 Task: Create a due date automation trigger when advanced on, 2 working days after a card is due add dates due in 1 days at 11:00 AM.
Action: Mouse moved to (842, 264)
Screenshot: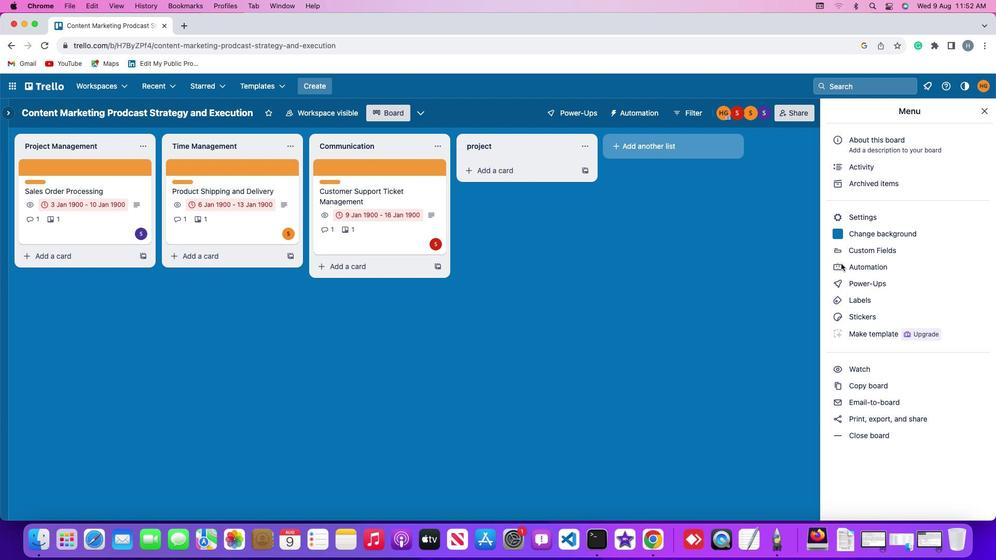 
Action: Mouse pressed left at (842, 264)
Screenshot: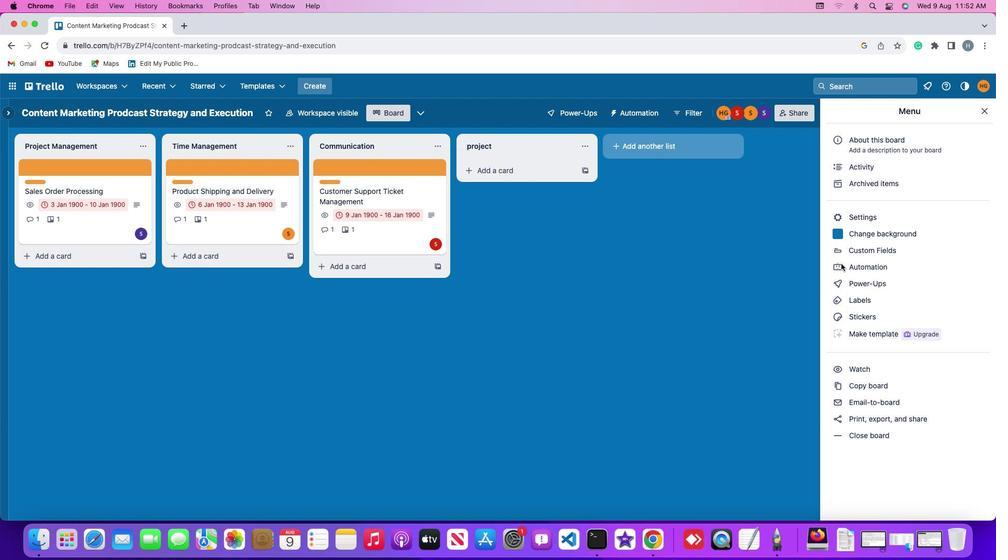 
Action: Mouse pressed left at (842, 264)
Screenshot: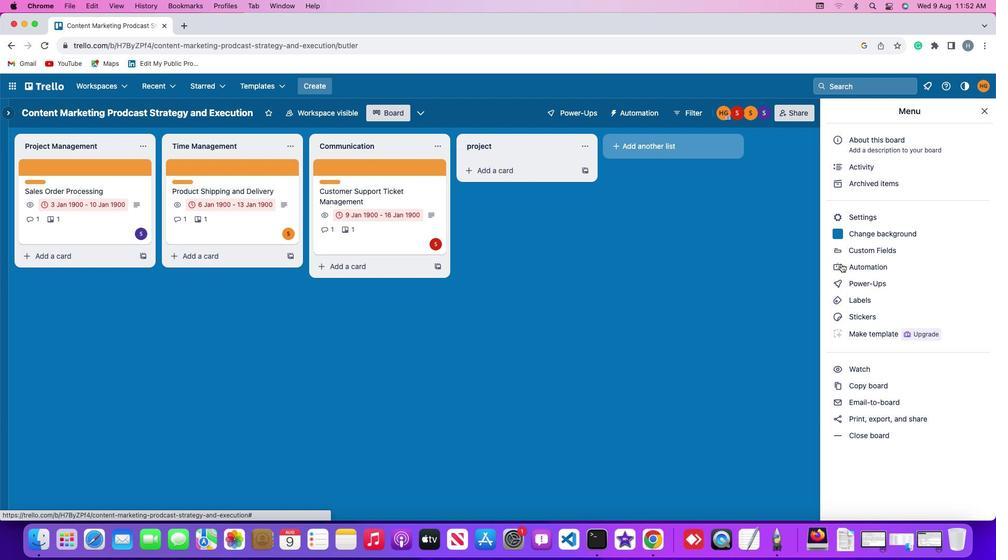 
Action: Mouse moved to (60, 246)
Screenshot: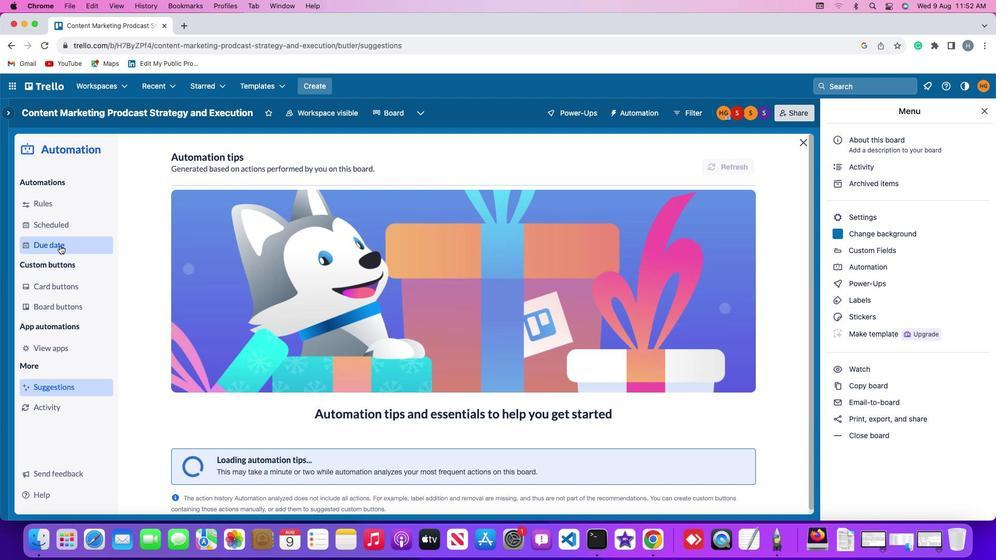 
Action: Mouse pressed left at (60, 246)
Screenshot: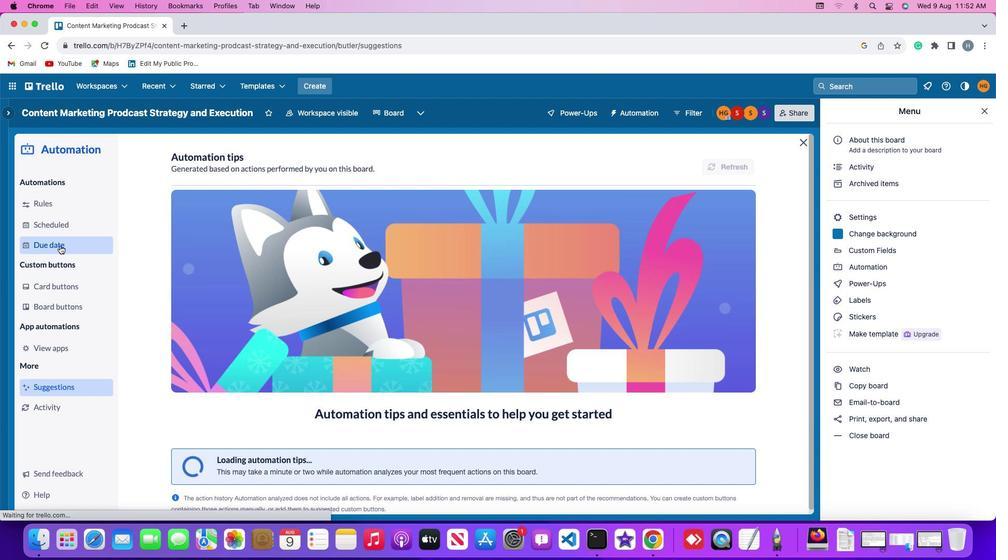 
Action: Mouse moved to (694, 161)
Screenshot: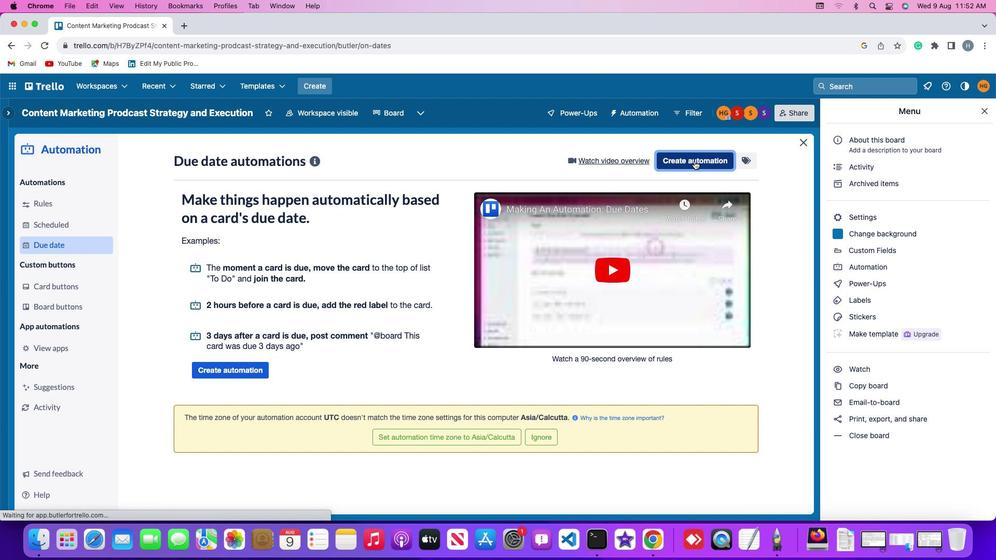 
Action: Mouse pressed left at (694, 161)
Screenshot: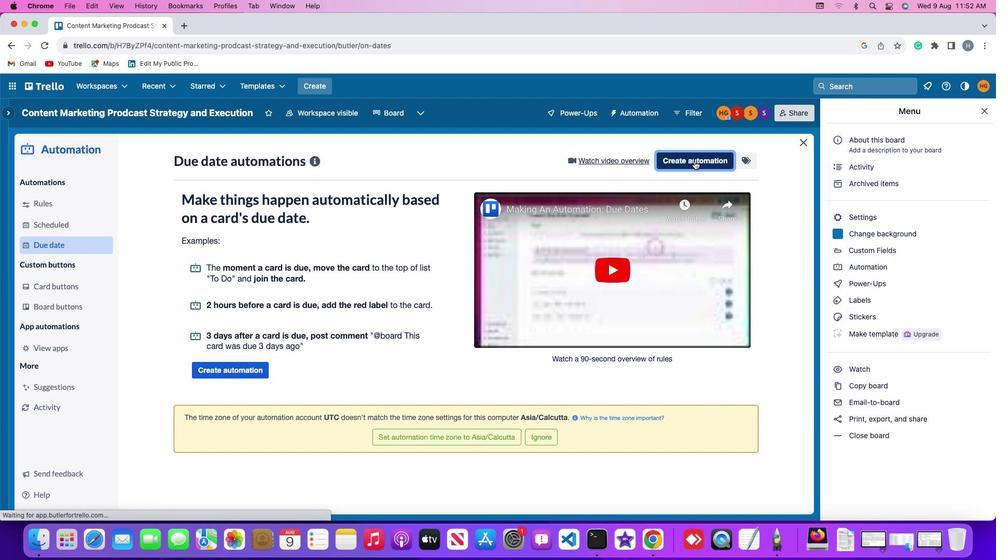 
Action: Mouse moved to (233, 261)
Screenshot: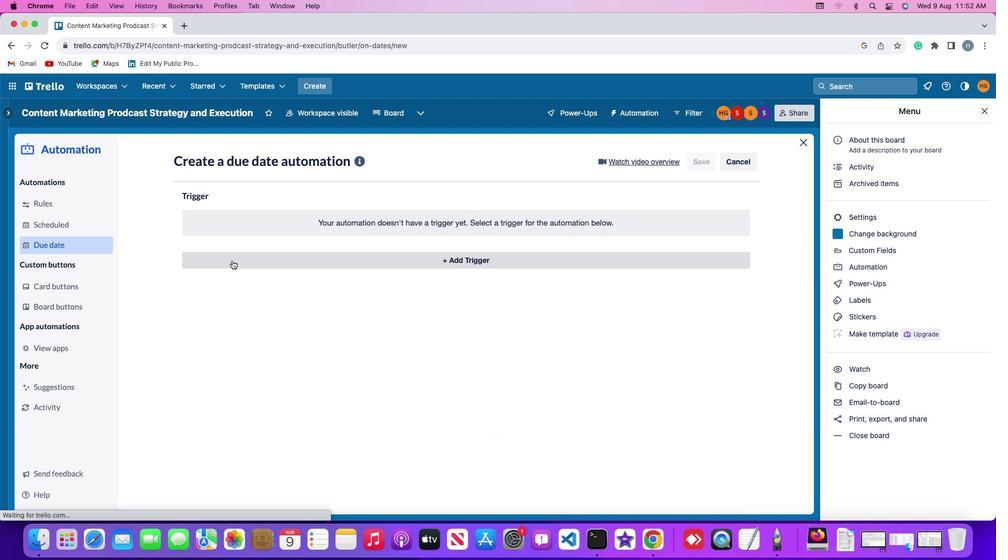 
Action: Mouse pressed left at (233, 261)
Screenshot: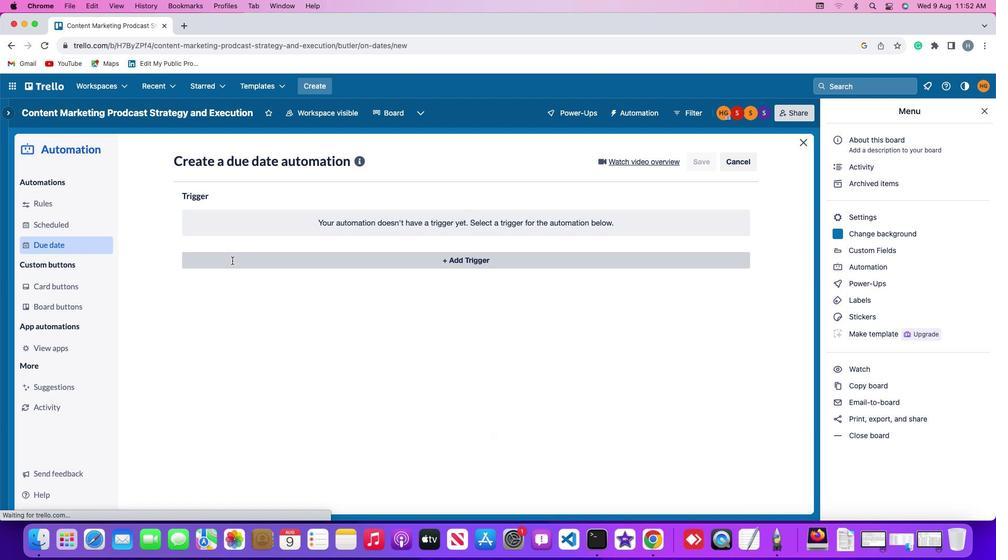 
Action: Mouse moved to (203, 413)
Screenshot: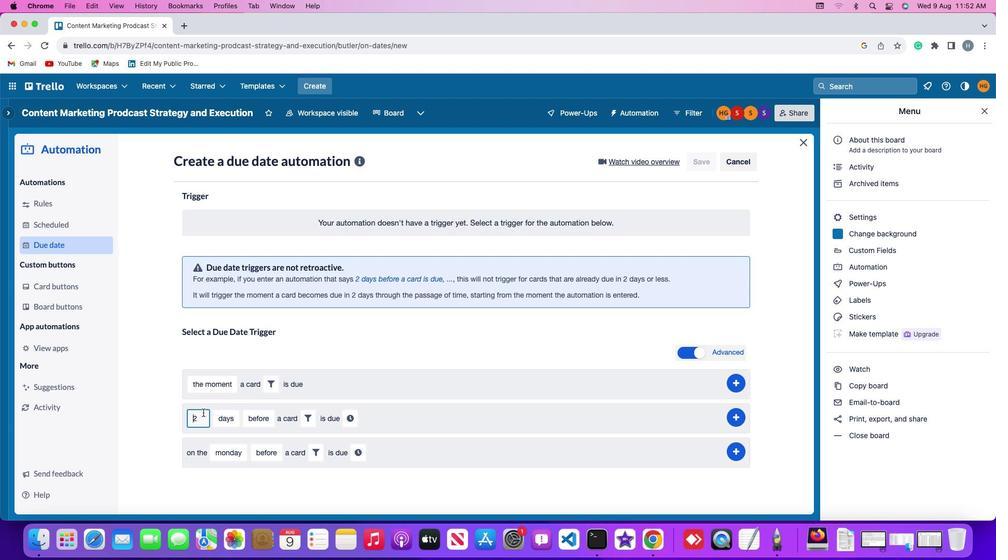 
Action: Mouse pressed left at (203, 413)
Screenshot: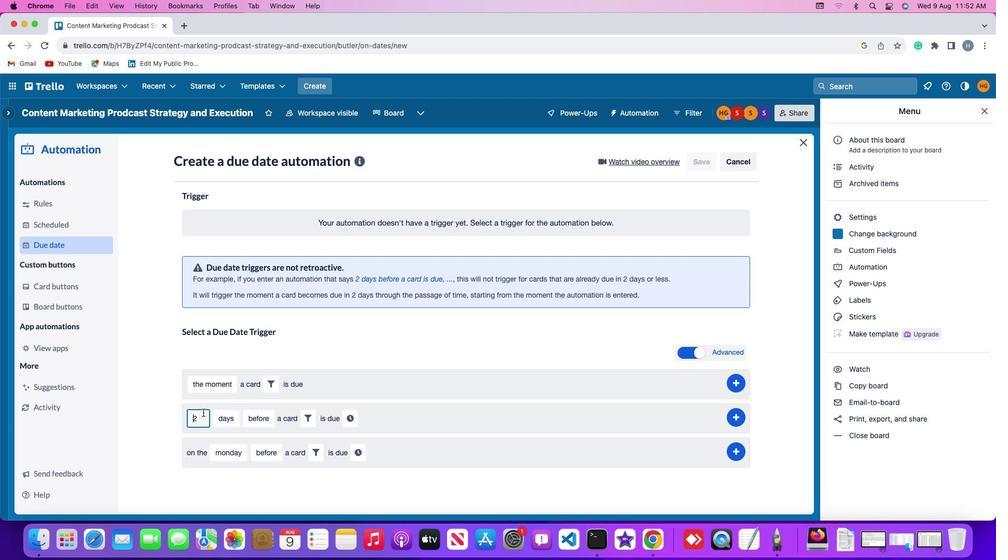 
Action: Mouse moved to (203, 413)
Screenshot: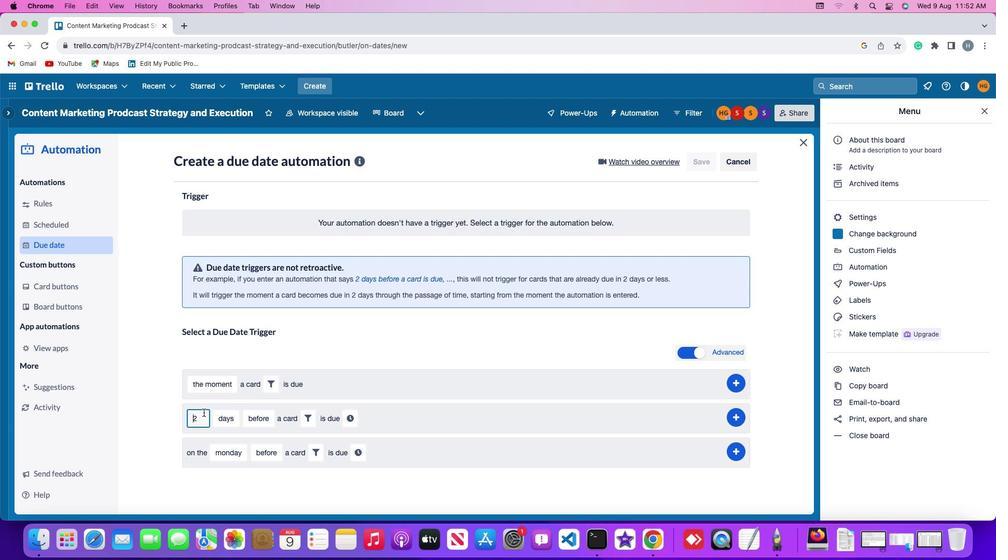 
Action: Key pressed Key.right
Screenshot: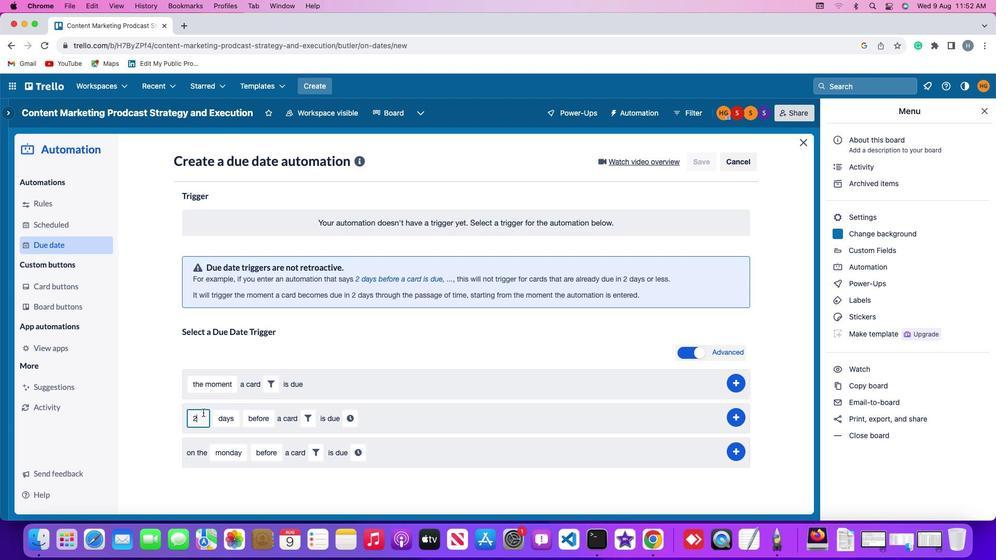 
Action: Mouse moved to (203, 413)
Screenshot: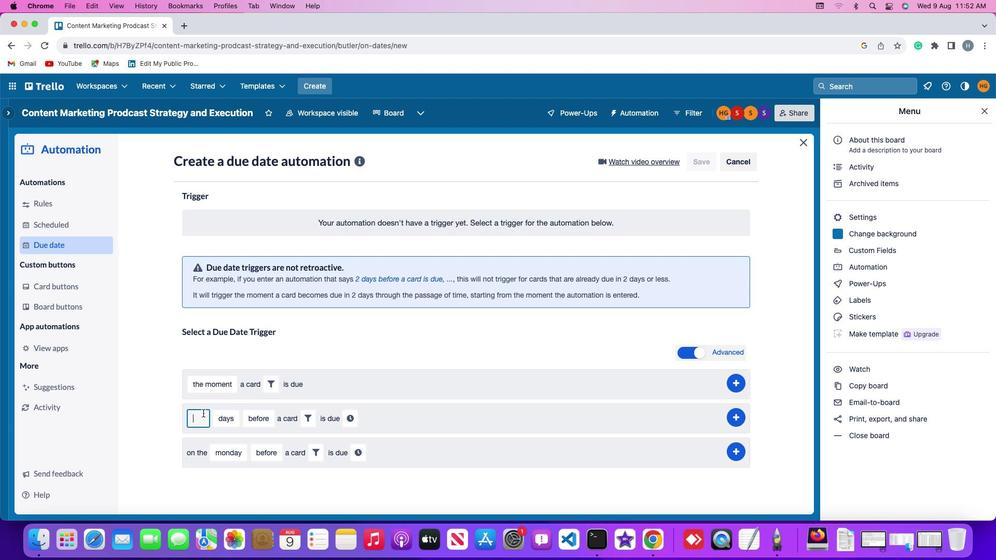 
Action: Key pressed Key.backspace
Screenshot: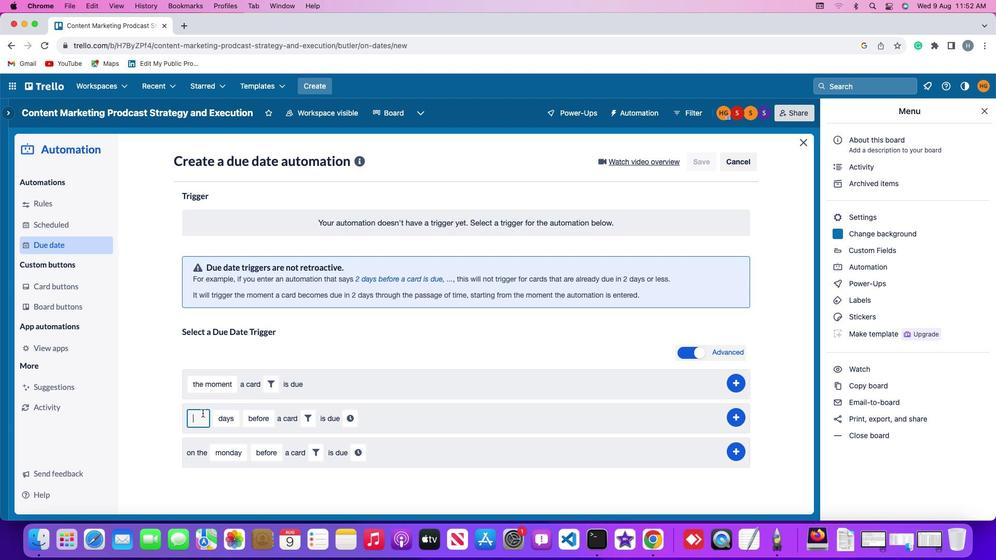 
Action: Mouse moved to (203, 414)
Screenshot: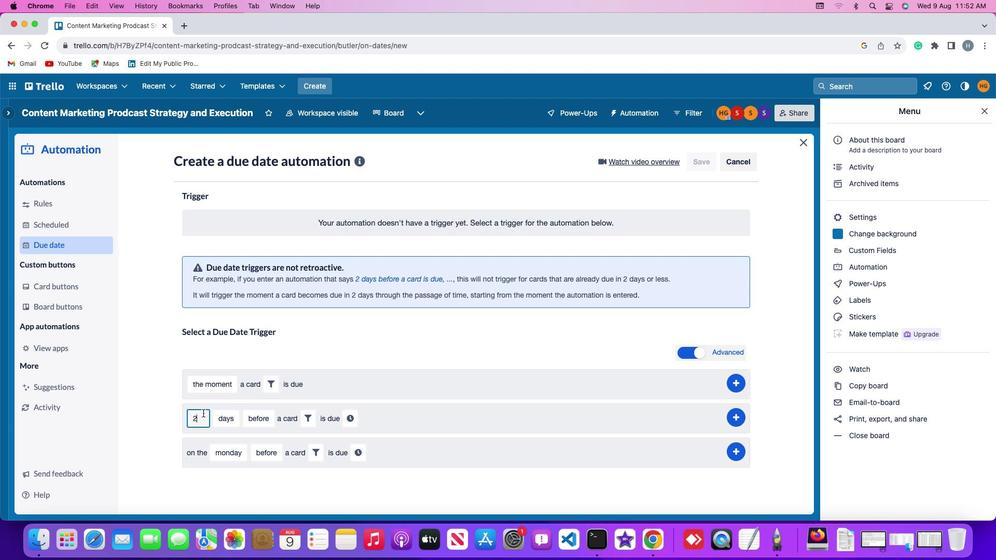 
Action: Key pressed '2'
Screenshot: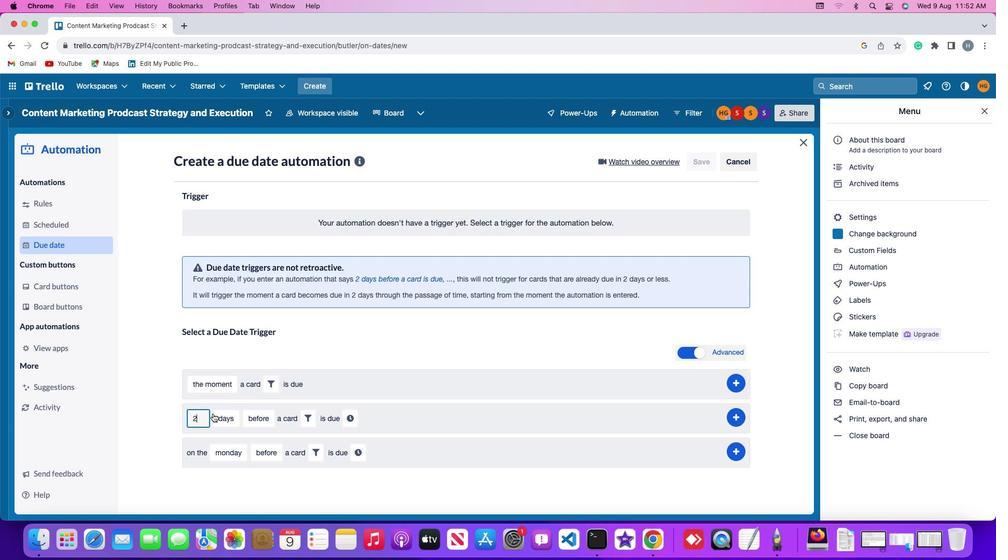 
Action: Mouse moved to (229, 416)
Screenshot: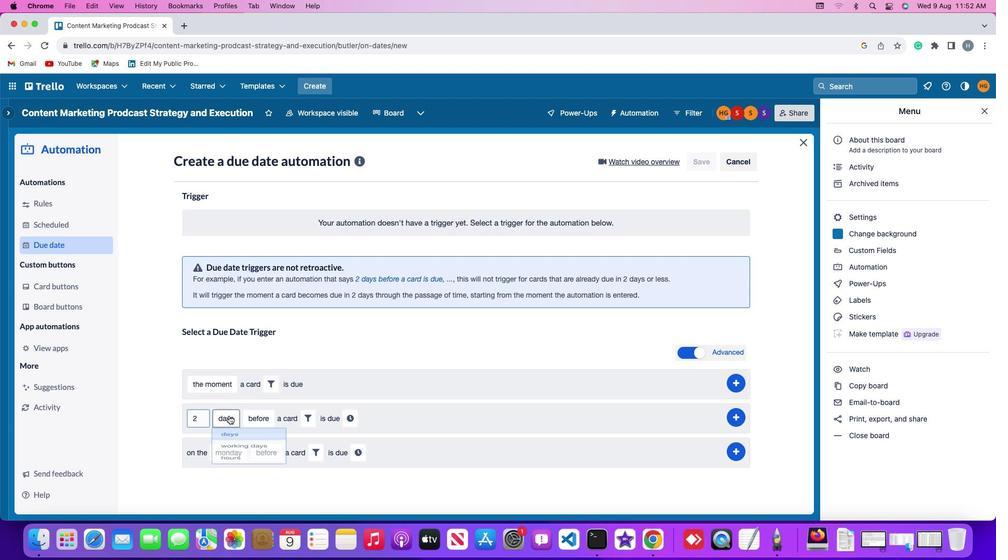 
Action: Mouse pressed left at (229, 416)
Screenshot: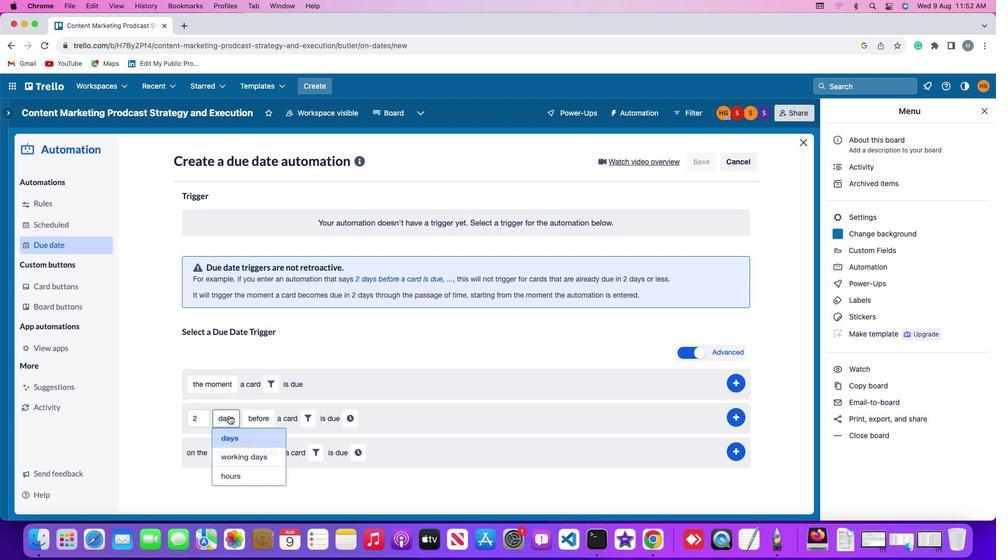 
Action: Mouse moved to (236, 457)
Screenshot: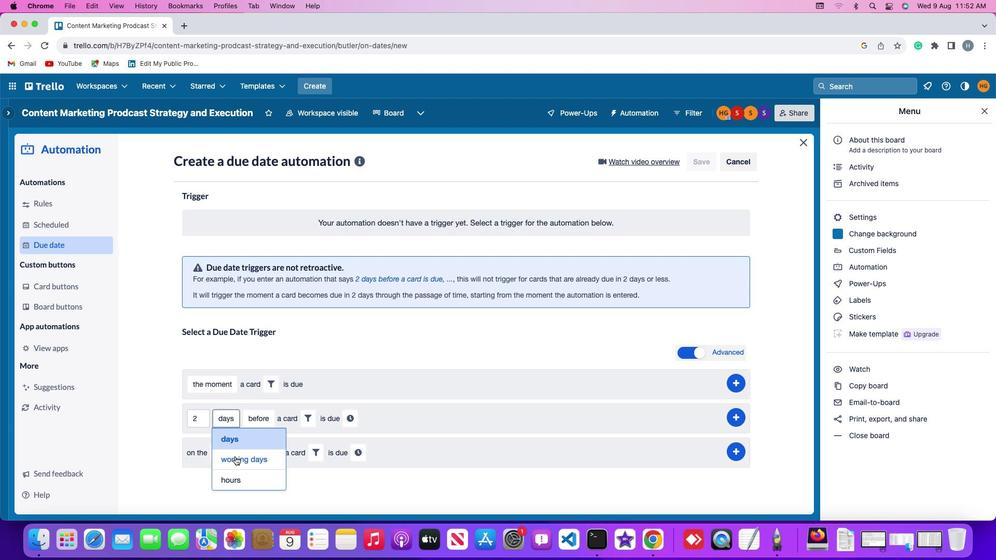 
Action: Mouse pressed left at (236, 457)
Screenshot: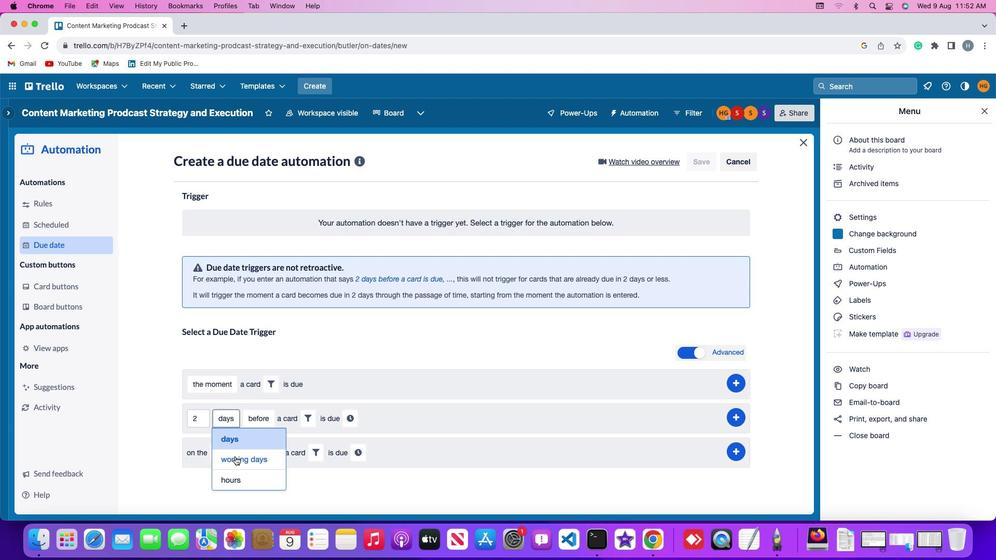 
Action: Mouse moved to (273, 421)
Screenshot: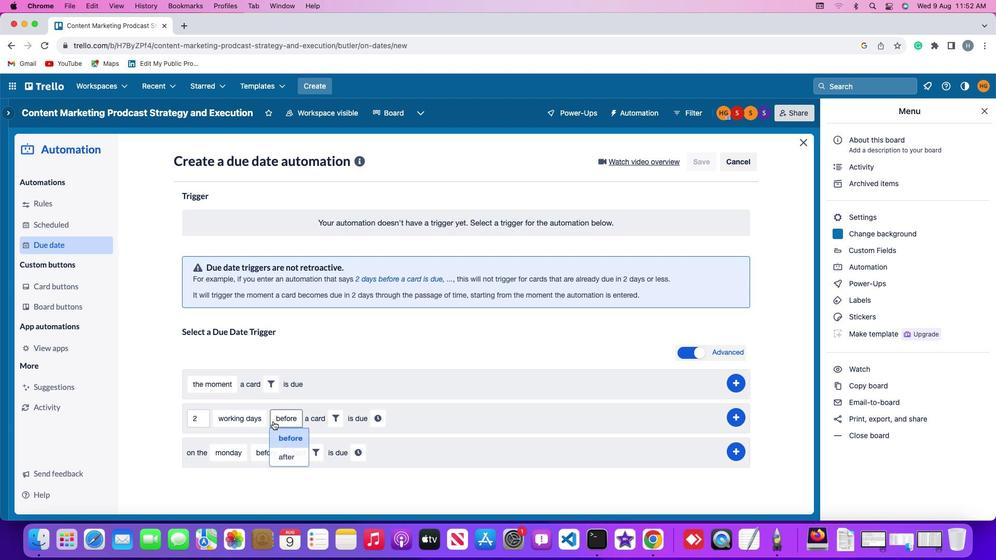 
Action: Mouse pressed left at (273, 421)
Screenshot: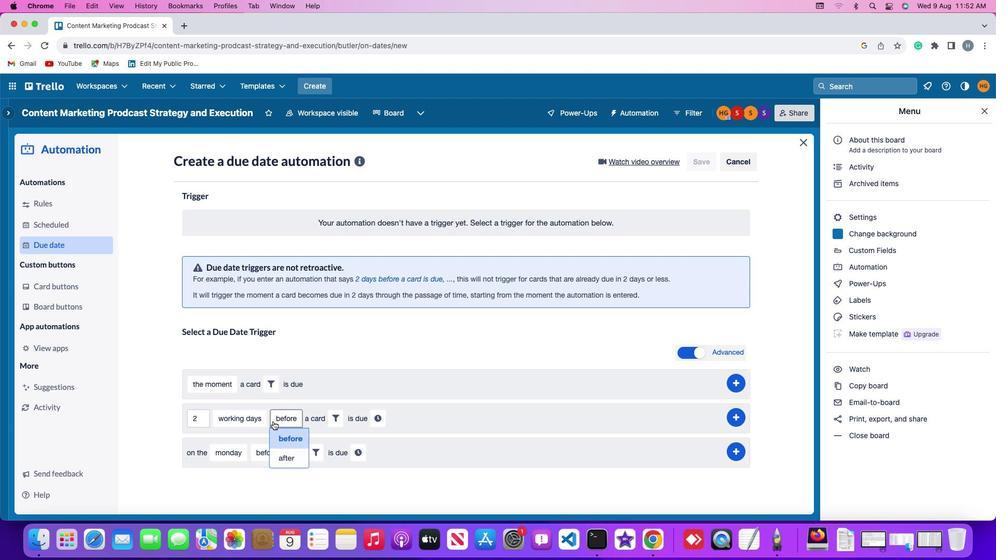 
Action: Mouse moved to (277, 457)
Screenshot: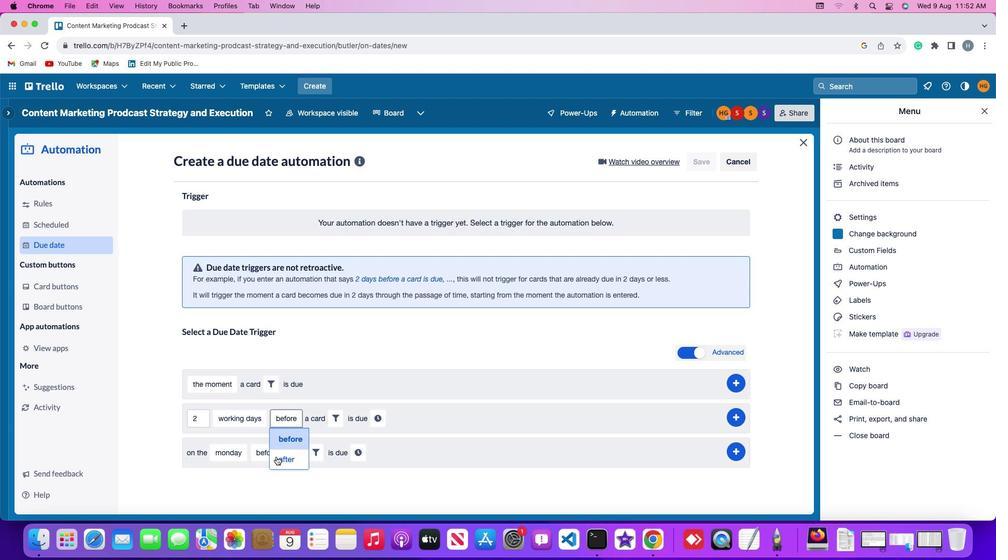 
Action: Mouse pressed left at (277, 457)
Screenshot: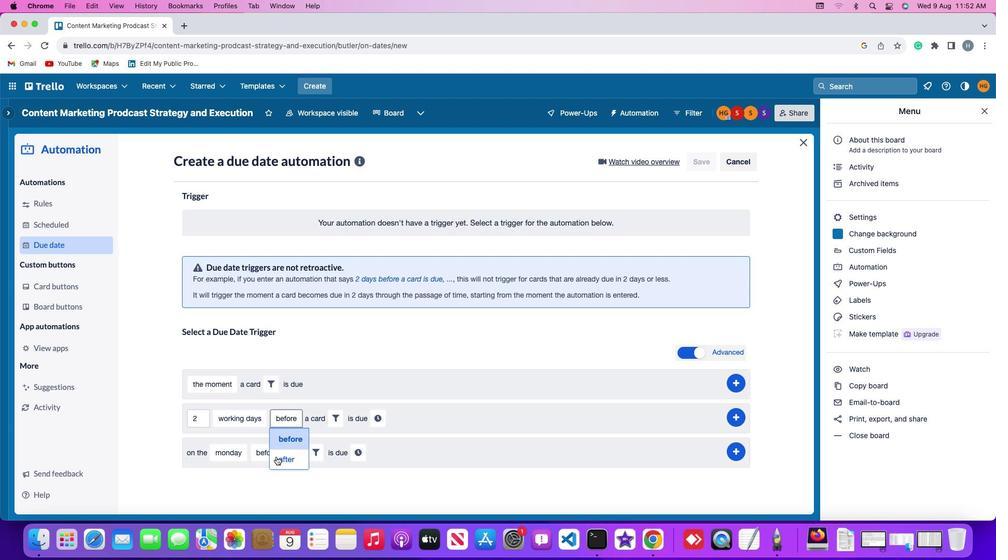 
Action: Mouse moved to (325, 422)
Screenshot: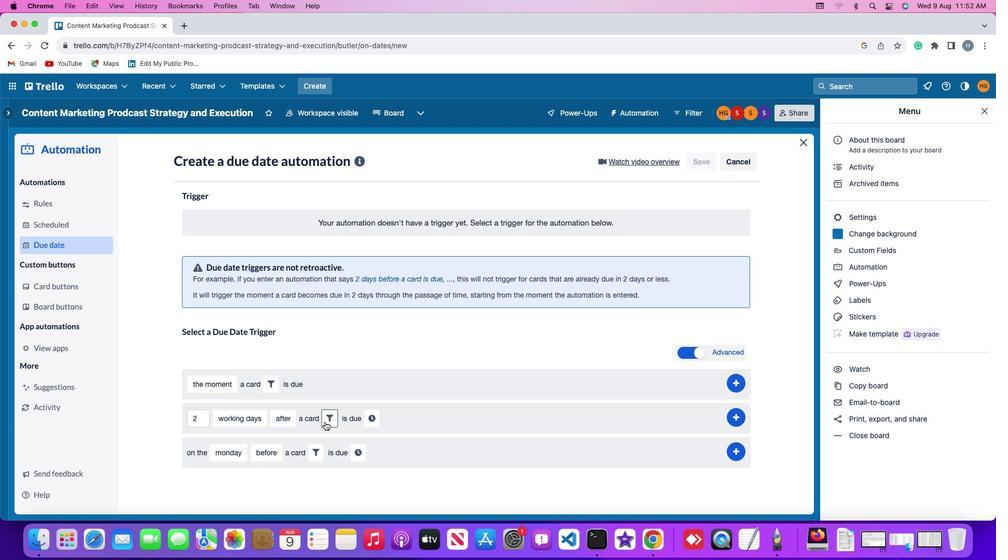 
Action: Mouse pressed left at (325, 422)
Screenshot: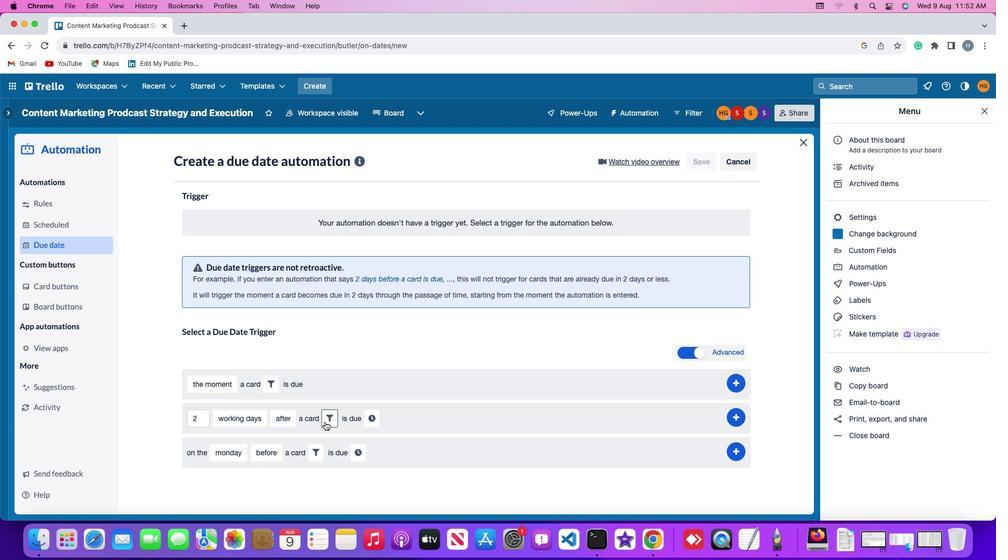 
Action: Mouse moved to (384, 450)
Screenshot: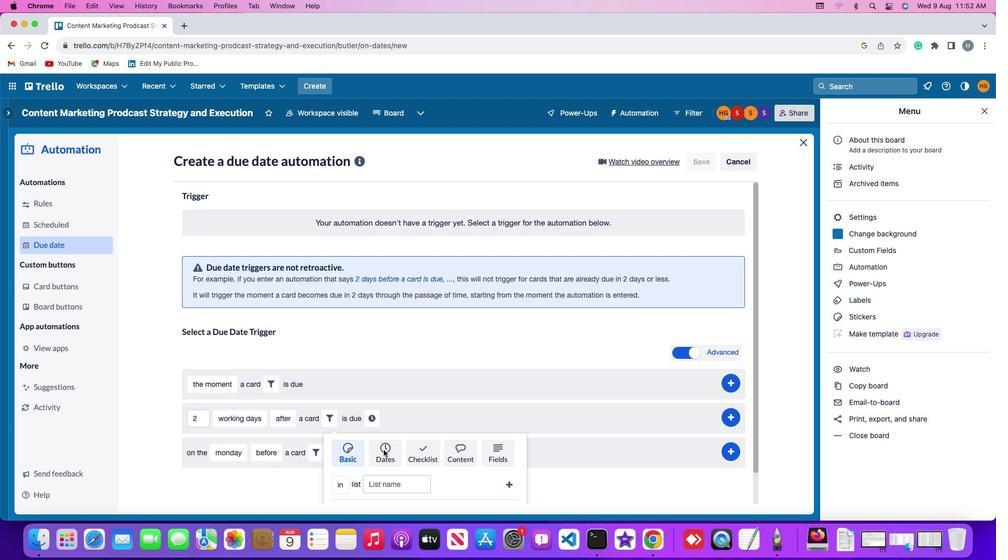 
Action: Mouse pressed left at (384, 450)
Screenshot: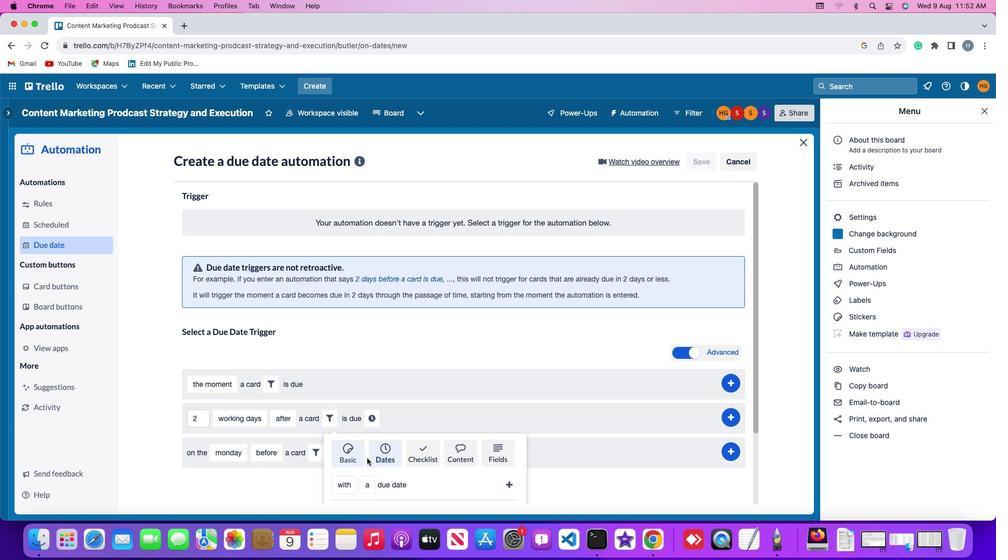 
Action: Mouse moved to (291, 474)
Screenshot: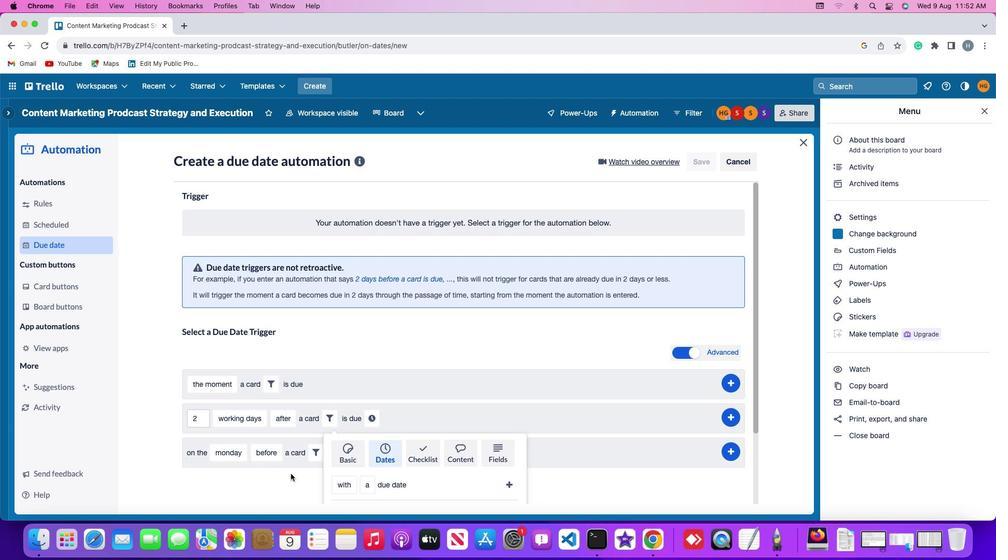 
Action: Mouse scrolled (291, 474) with delta (0, 0)
Screenshot: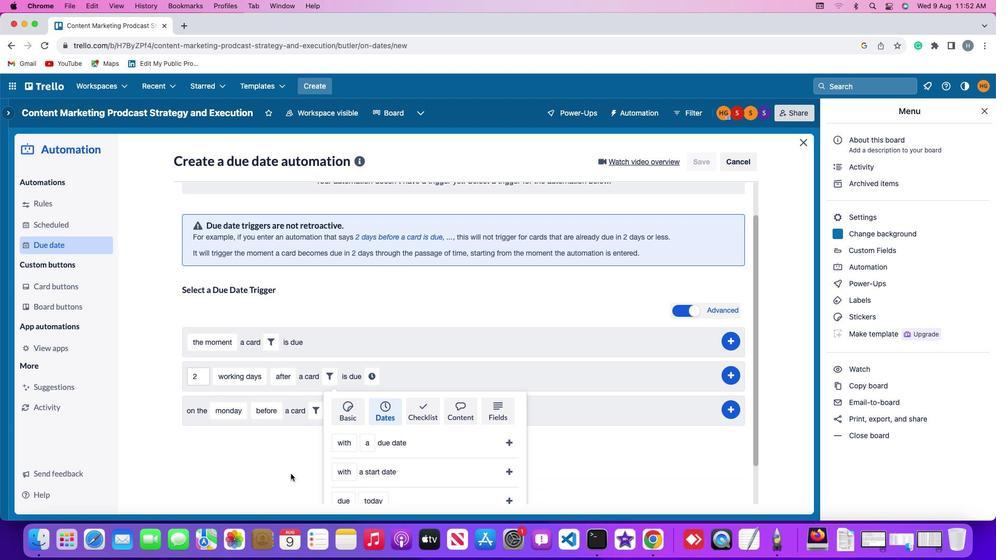 
Action: Mouse scrolled (291, 474) with delta (0, 0)
Screenshot: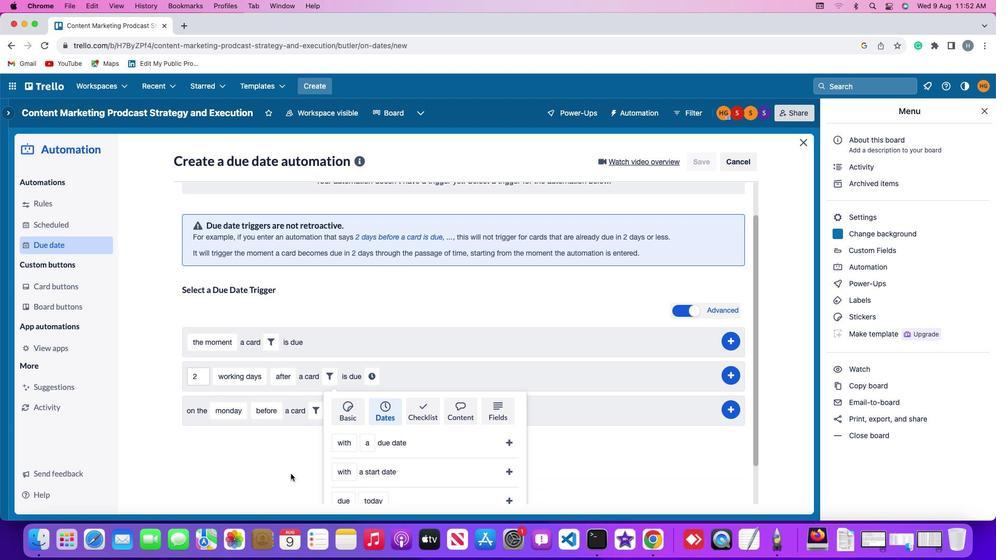 
Action: Mouse scrolled (291, 474) with delta (0, -1)
Screenshot: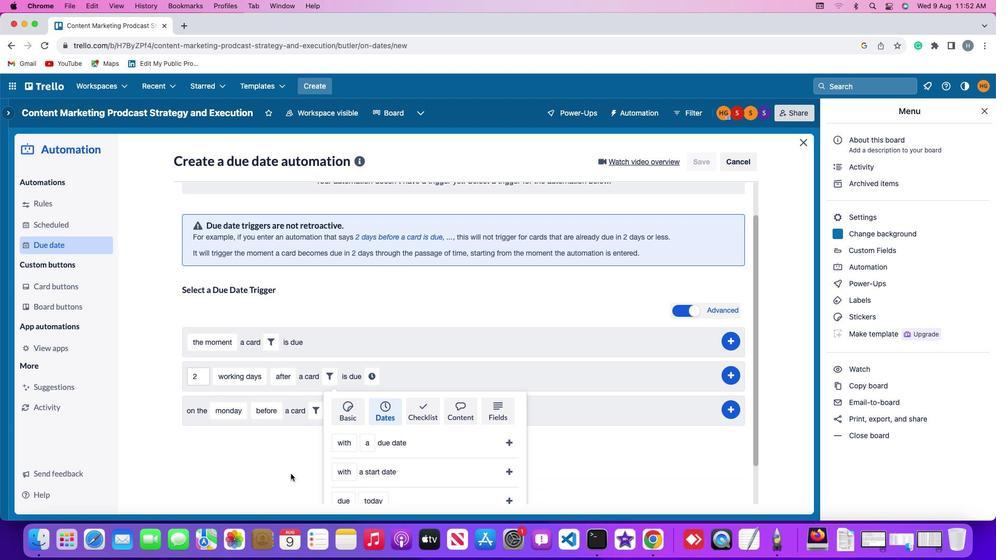 
Action: Mouse scrolled (291, 474) with delta (0, -1)
Screenshot: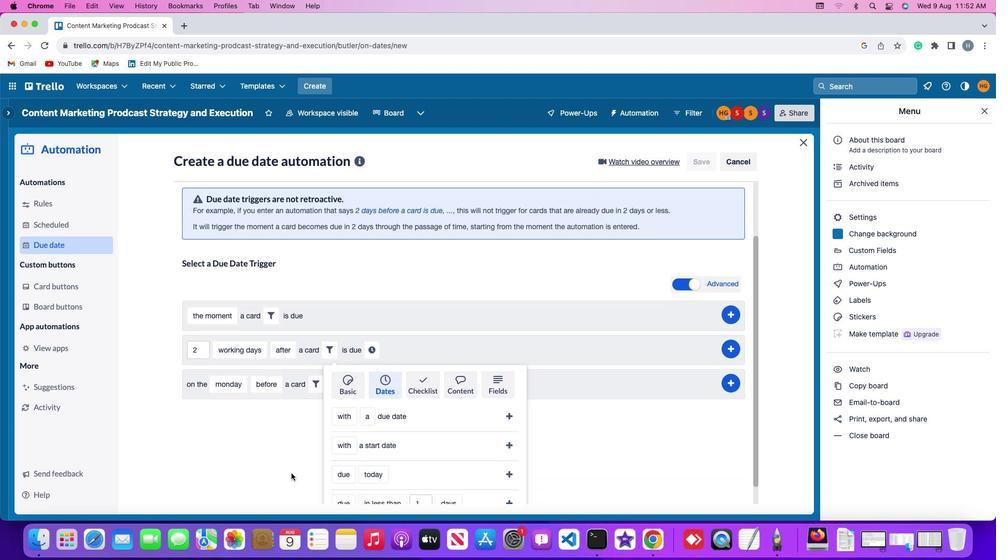 
Action: Mouse scrolled (291, 474) with delta (0, -2)
Screenshot: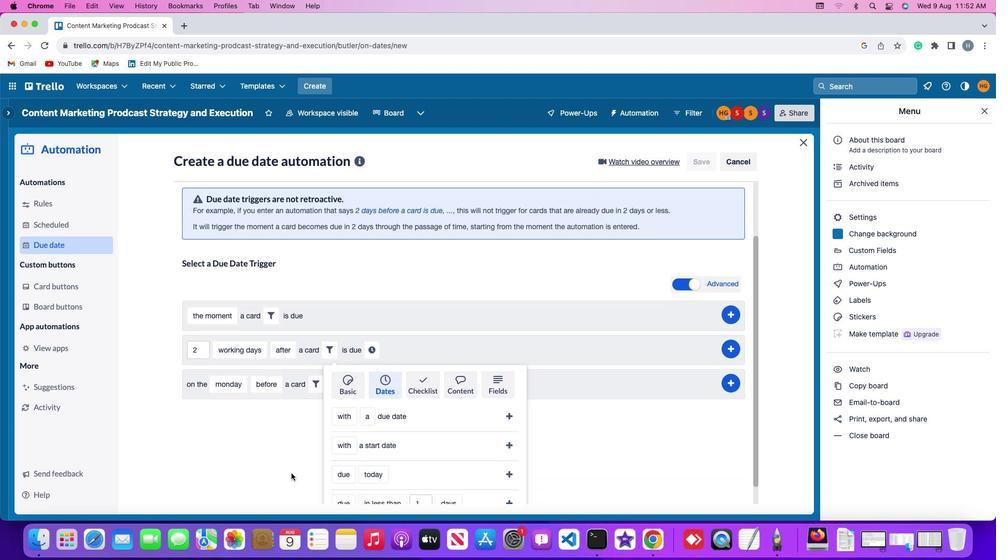 
Action: Mouse scrolled (291, 474) with delta (0, -2)
Screenshot: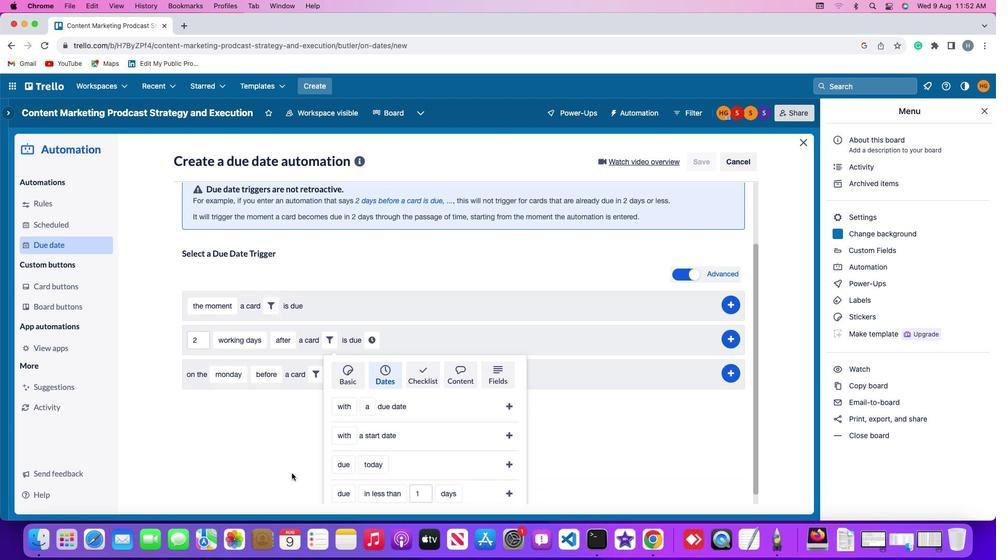 
Action: Mouse scrolled (291, 474) with delta (0, -2)
Screenshot: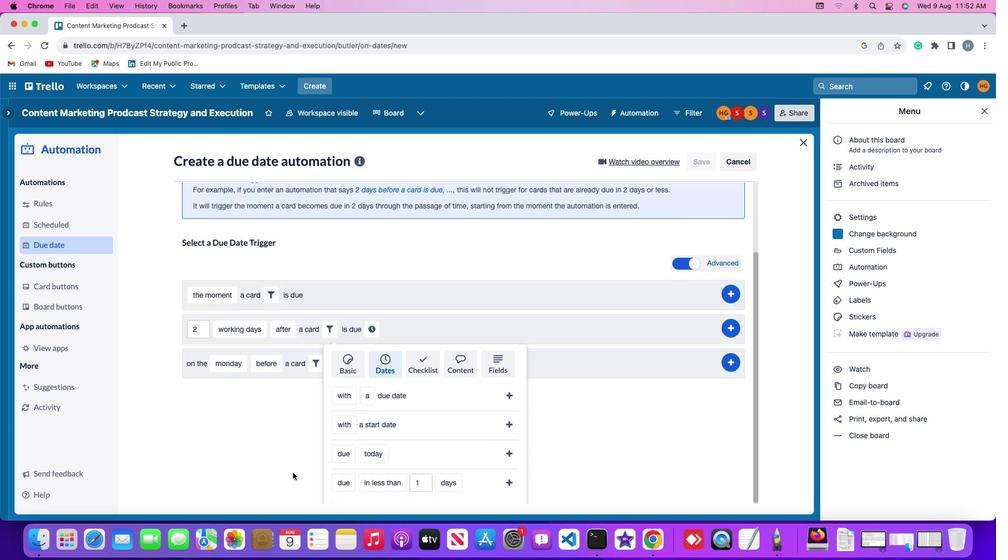 
Action: Mouse moved to (294, 473)
Screenshot: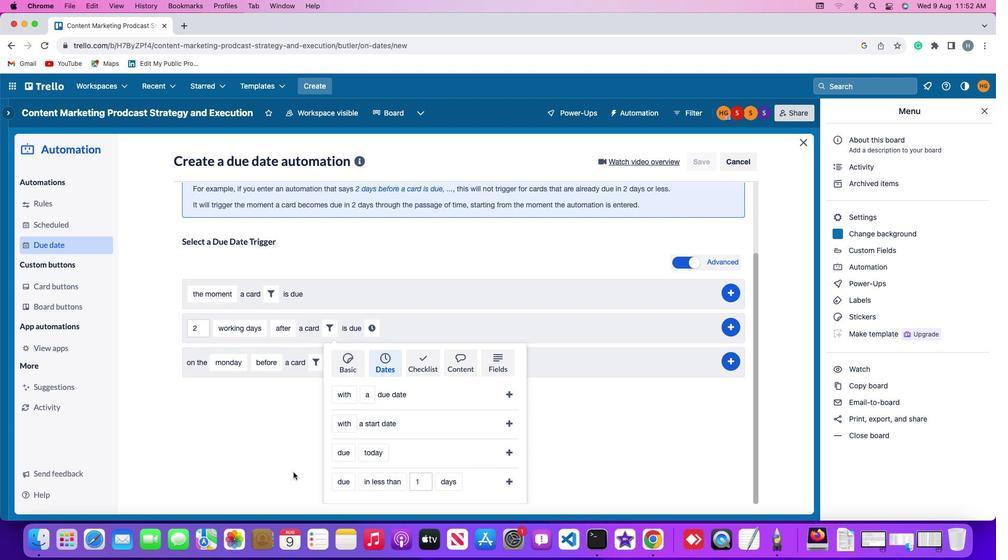 
Action: Mouse scrolled (294, 473) with delta (0, 0)
Screenshot: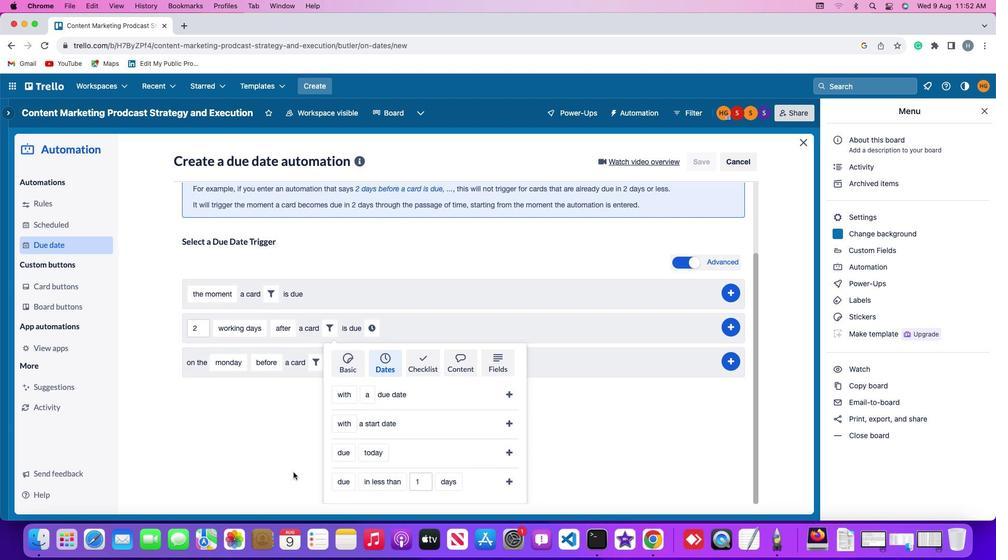 
Action: Mouse scrolled (294, 473) with delta (0, 0)
Screenshot: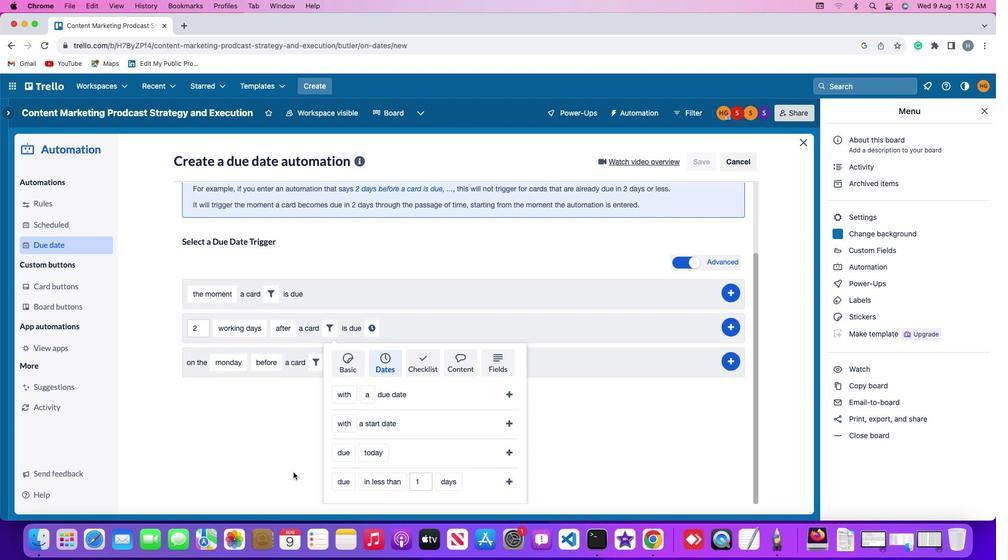 
Action: Mouse scrolled (294, 473) with delta (0, 0)
Screenshot: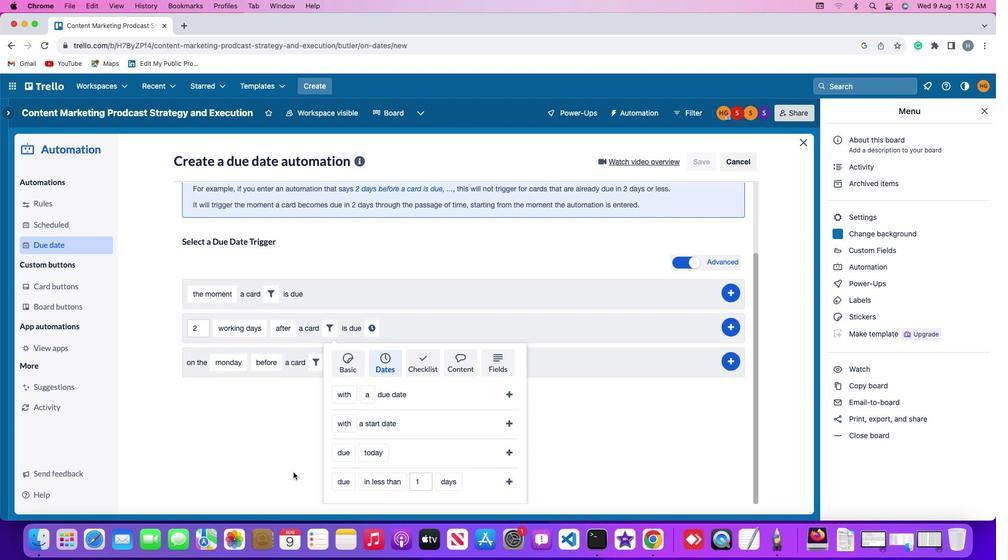 
Action: Mouse scrolled (294, 473) with delta (0, -1)
Screenshot: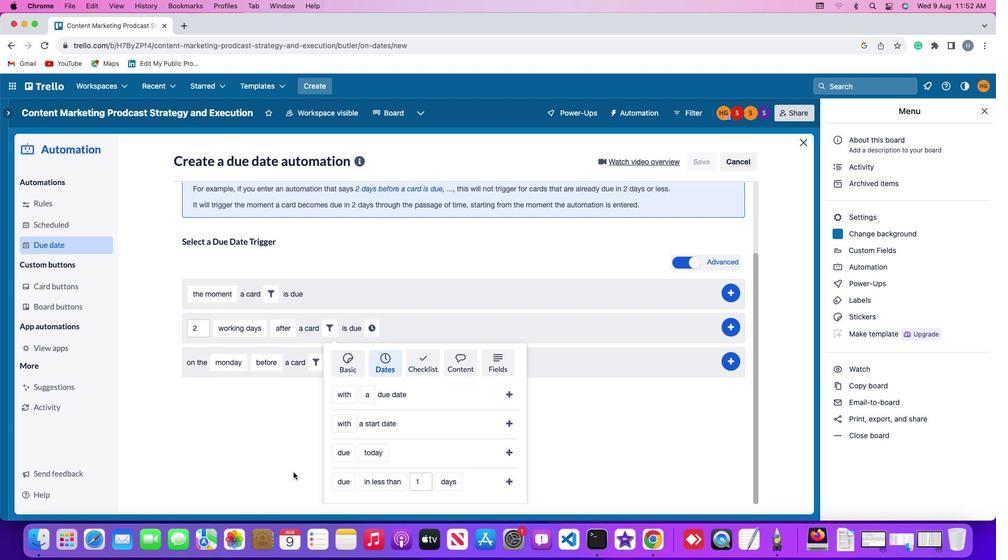 
Action: Mouse moved to (336, 476)
Screenshot: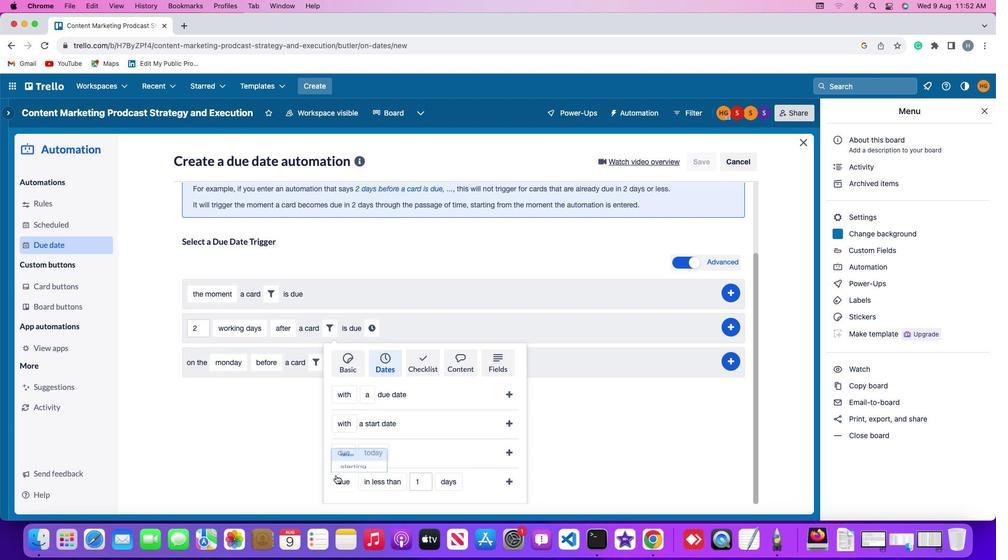 
Action: Mouse pressed left at (336, 476)
Screenshot: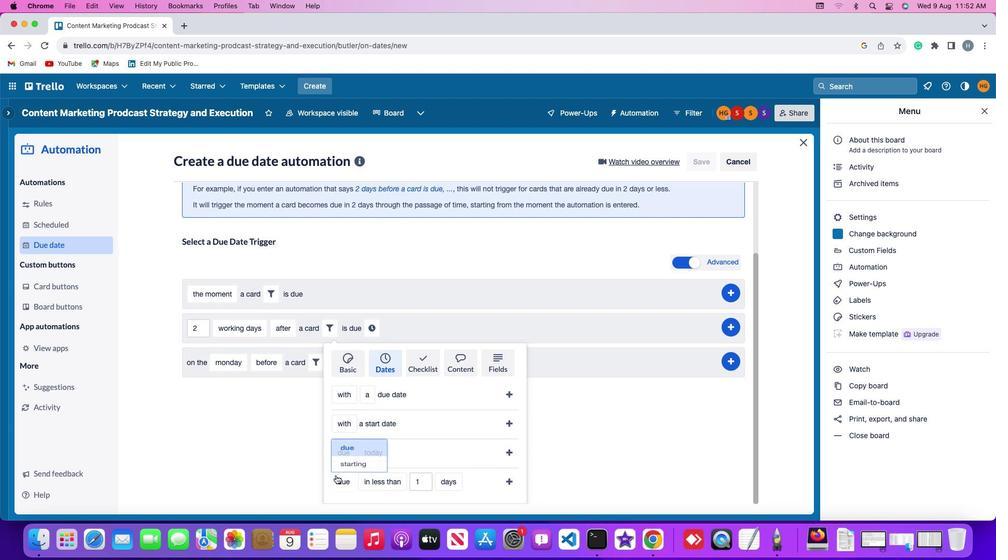 
Action: Mouse moved to (361, 442)
Screenshot: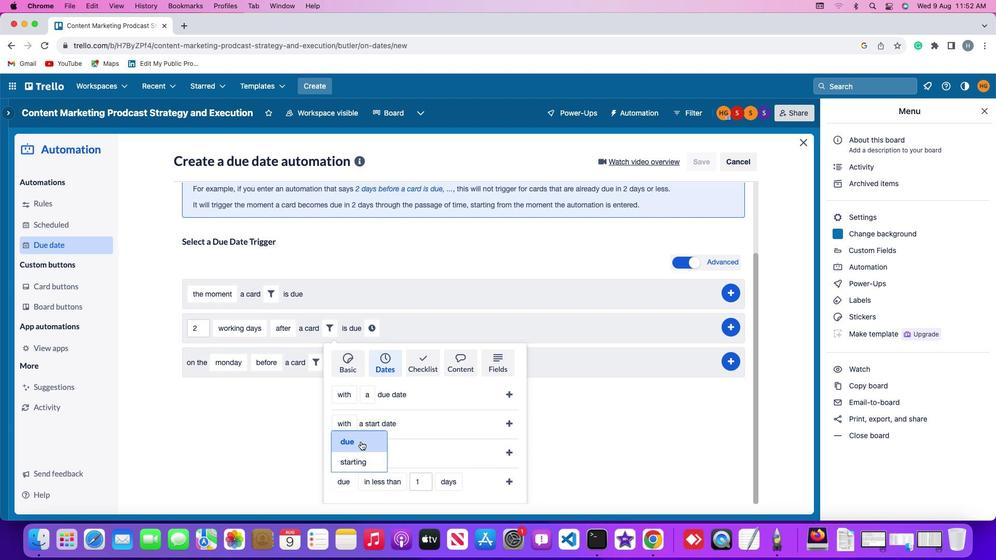 
Action: Mouse pressed left at (361, 442)
Screenshot: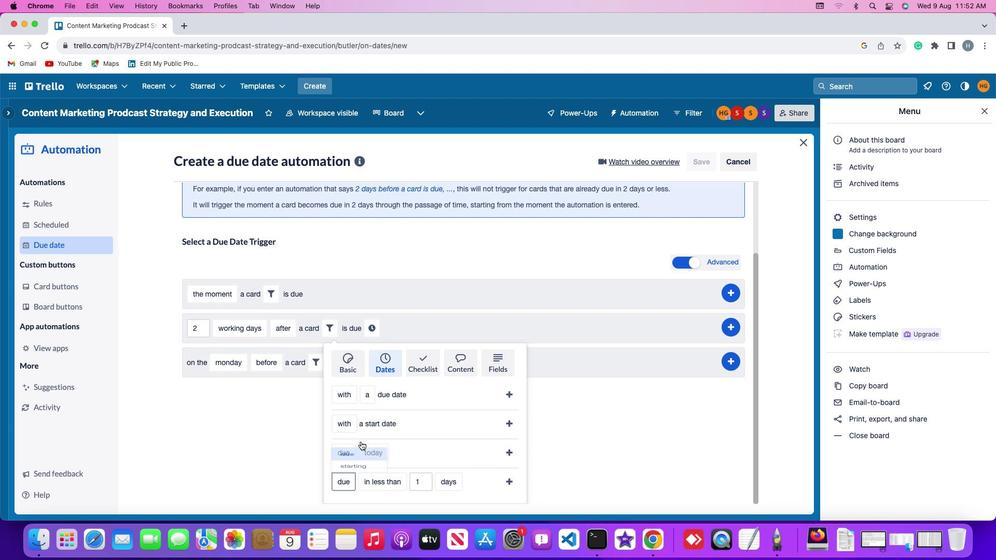 
Action: Mouse moved to (398, 481)
Screenshot: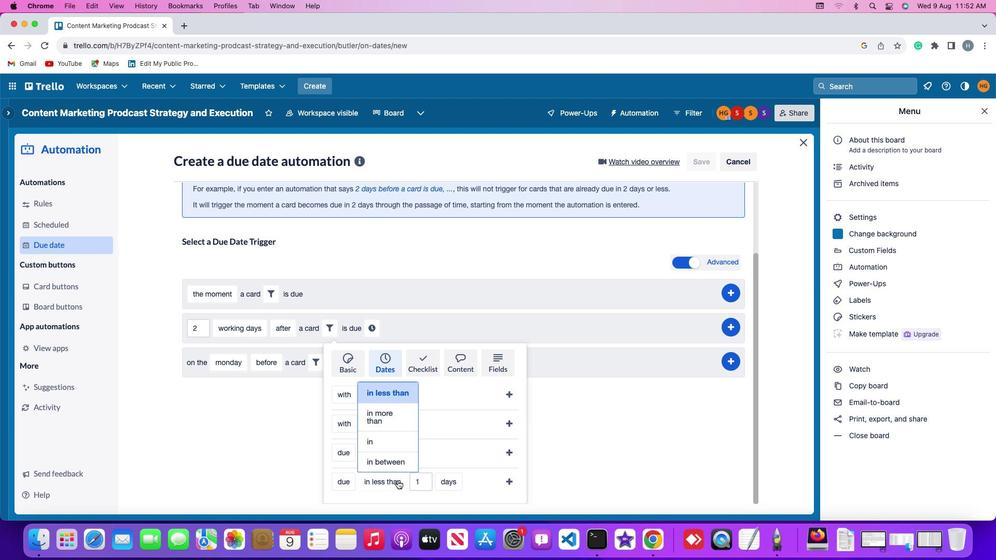 
Action: Mouse pressed left at (398, 481)
Screenshot: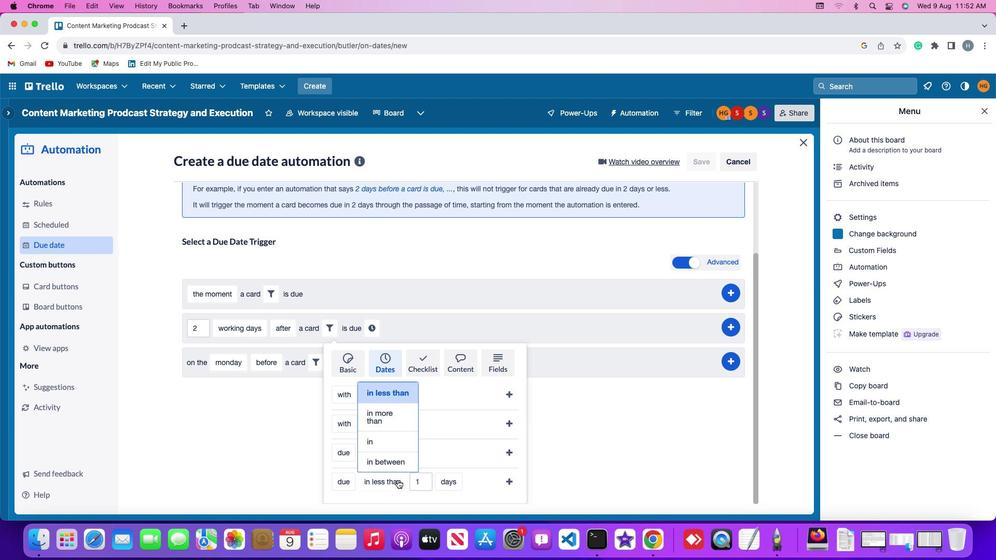 
Action: Mouse moved to (399, 435)
Screenshot: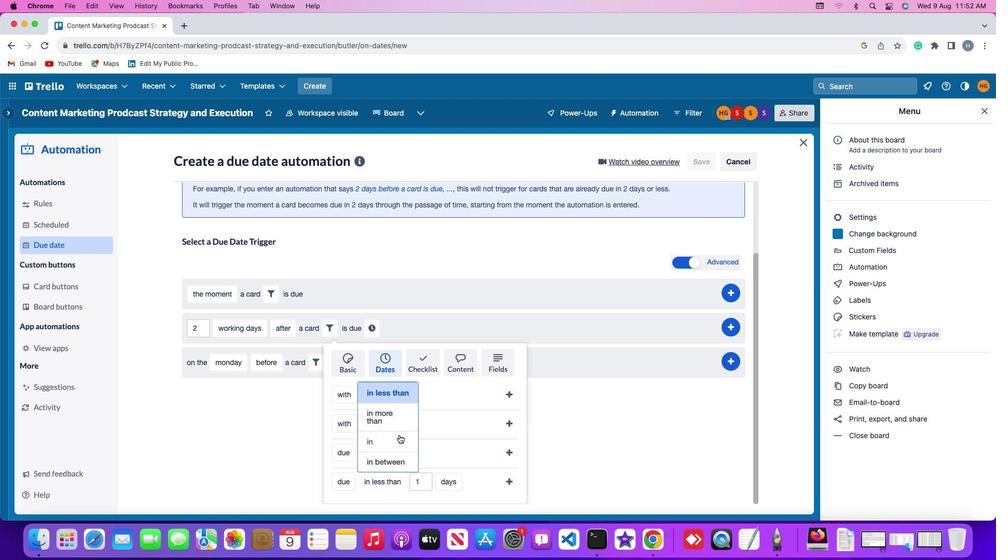 
Action: Mouse pressed left at (399, 435)
Screenshot: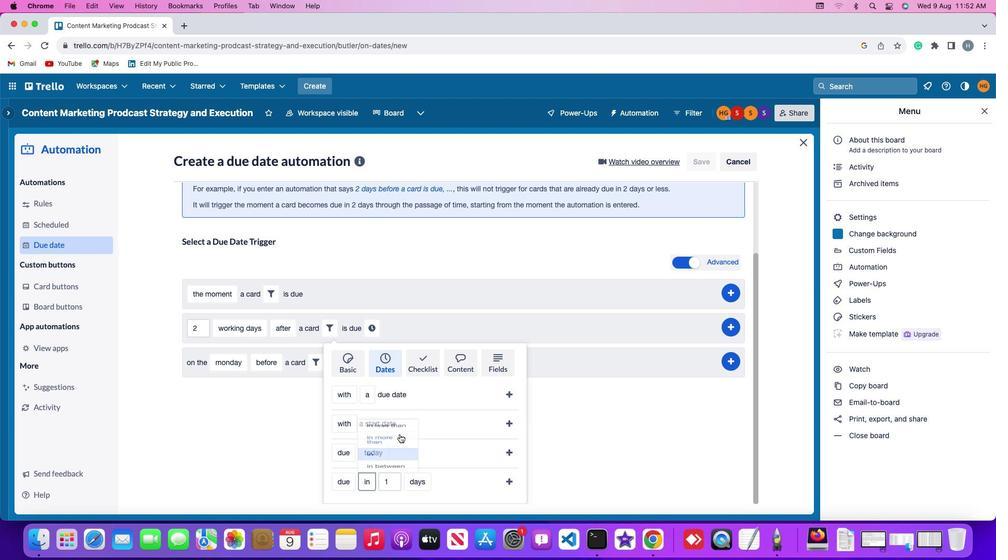 
Action: Mouse moved to (391, 479)
Screenshot: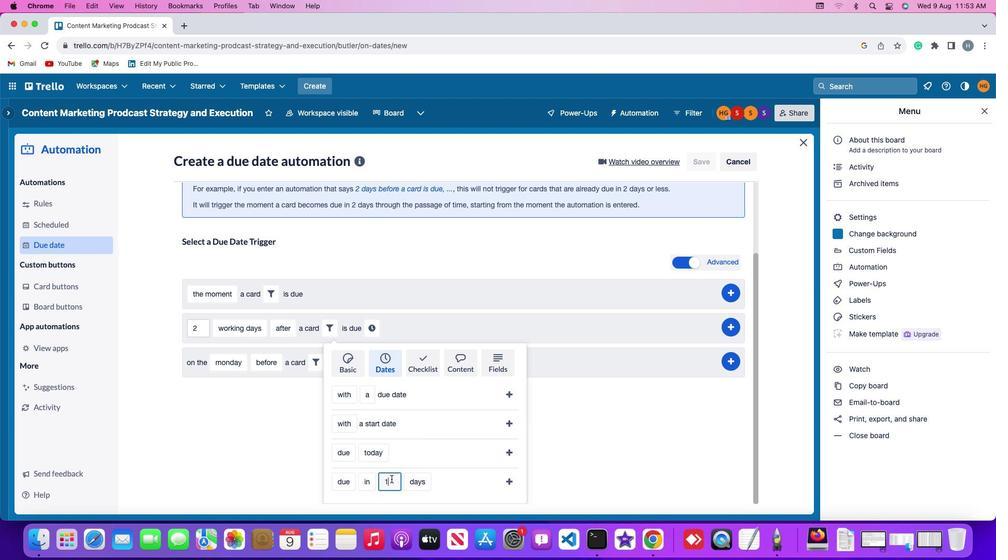 
Action: Mouse pressed left at (391, 479)
Screenshot: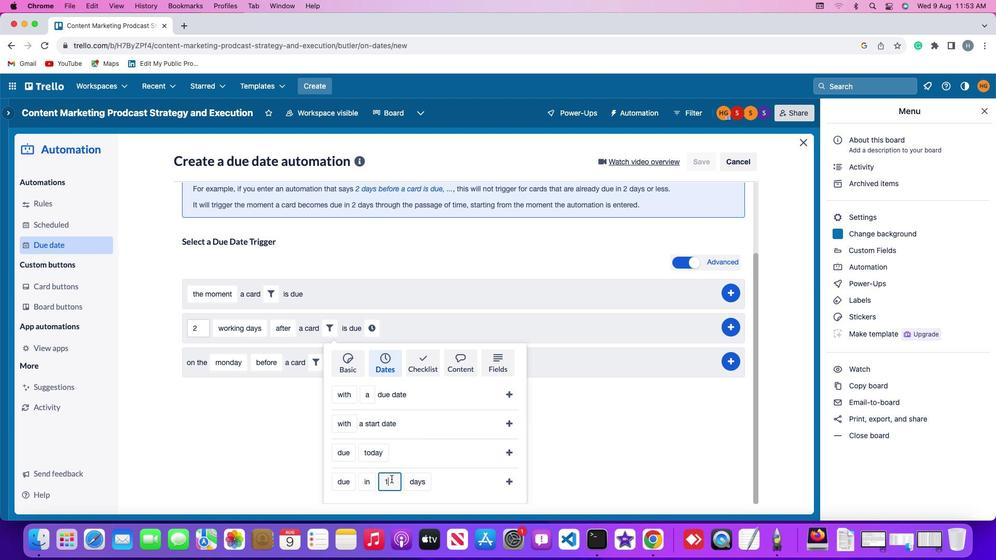 
Action: Mouse moved to (391, 479)
Screenshot: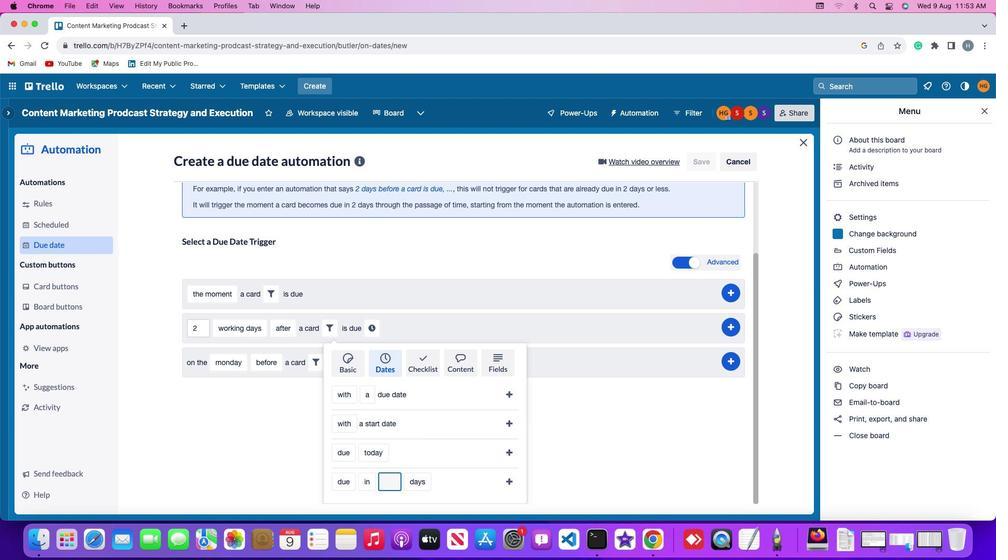 
Action: Key pressed Key.backspace
Screenshot: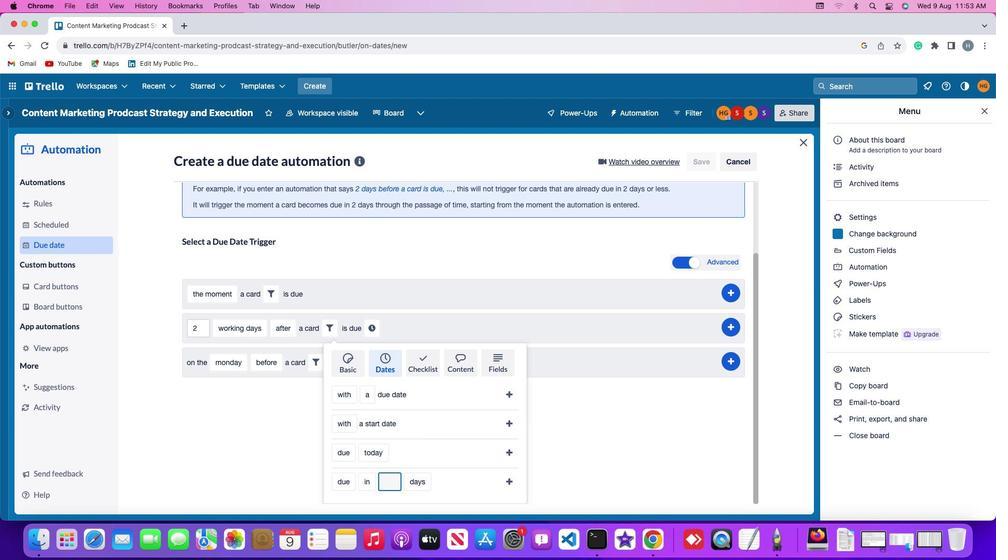 
Action: Mouse moved to (393, 477)
Screenshot: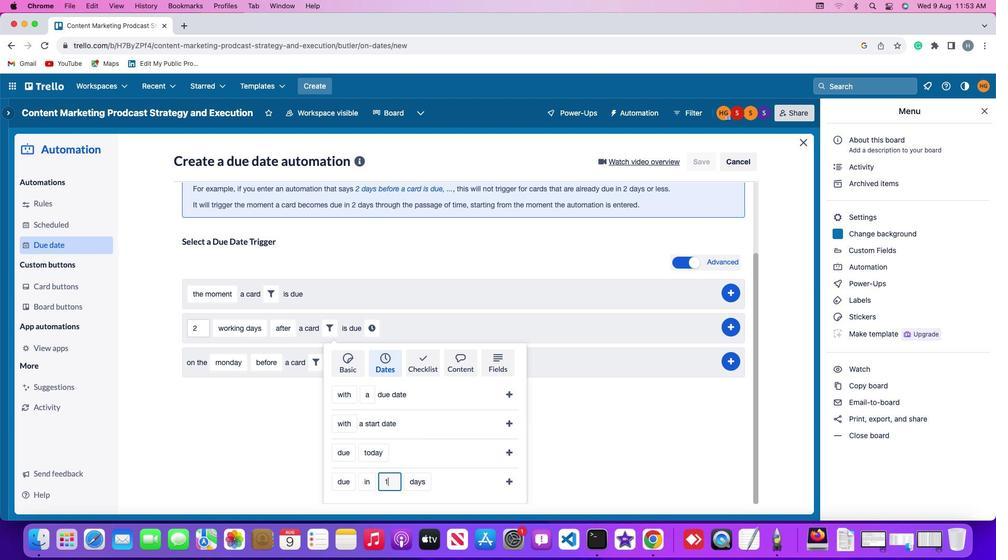 
Action: Key pressed '1'
Screenshot: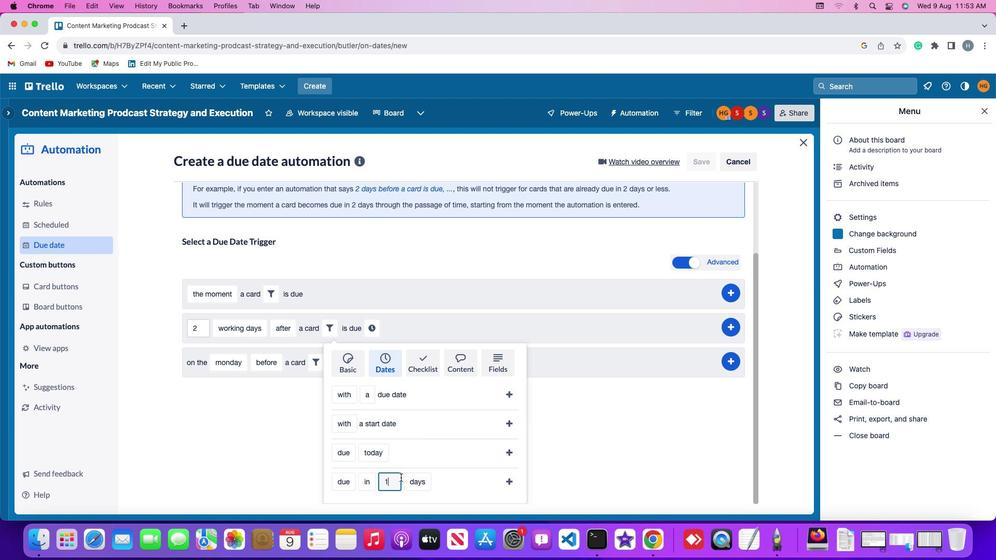 
Action: Mouse moved to (411, 479)
Screenshot: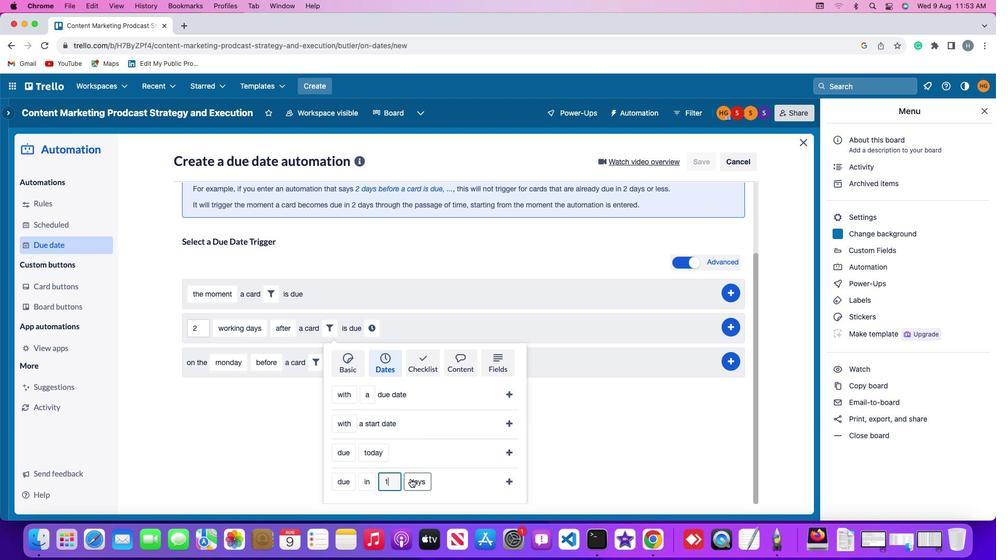 
Action: Mouse pressed left at (411, 479)
Screenshot: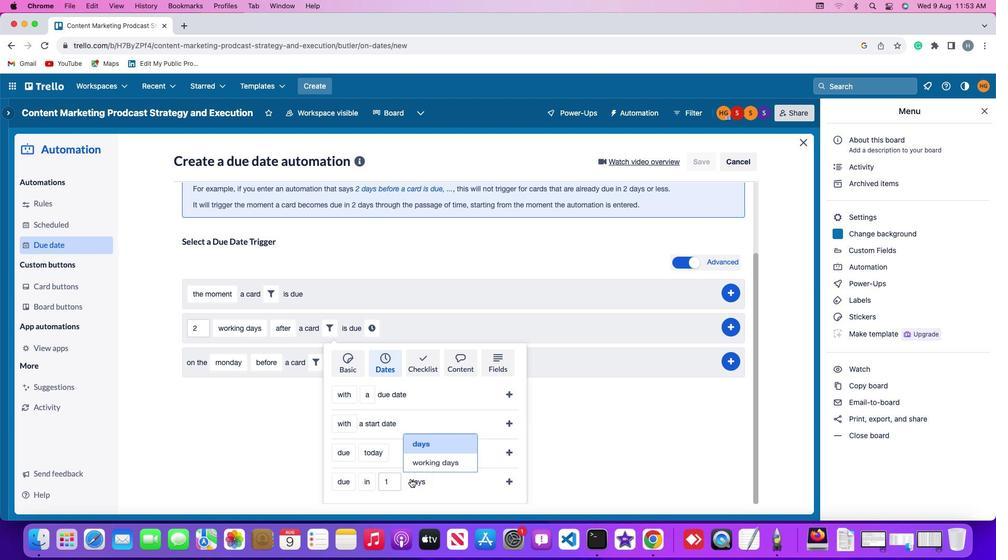
Action: Mouse moved to (438, 442)
Screenshot: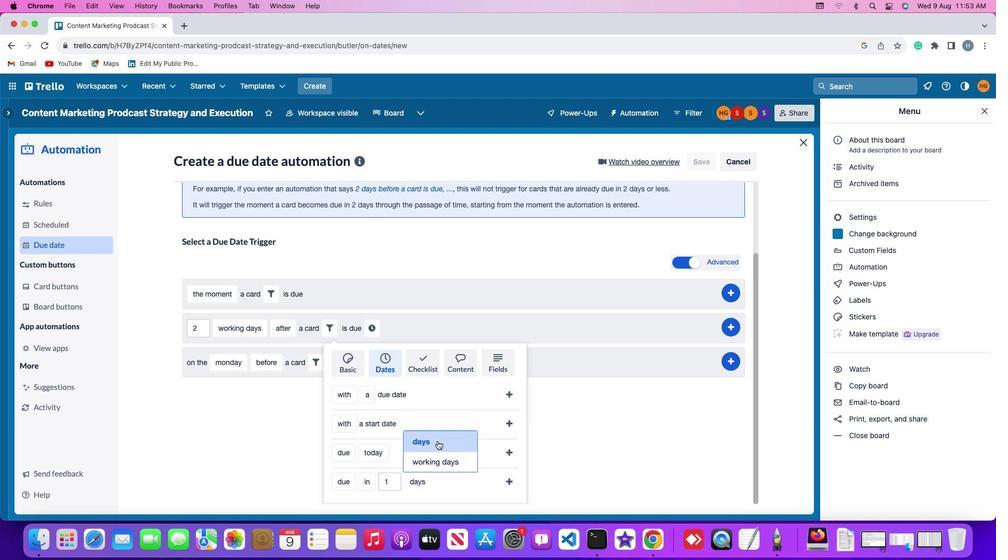 
Action: Mouse pressed left at (438, 442)
Screenshot: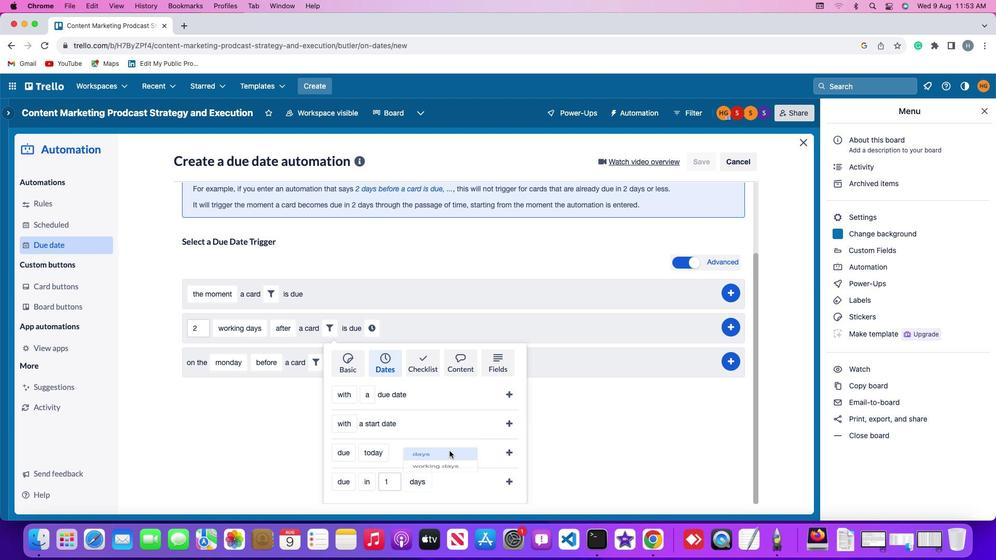 
Action: Mouse moved to (509, 482)
Screenshot: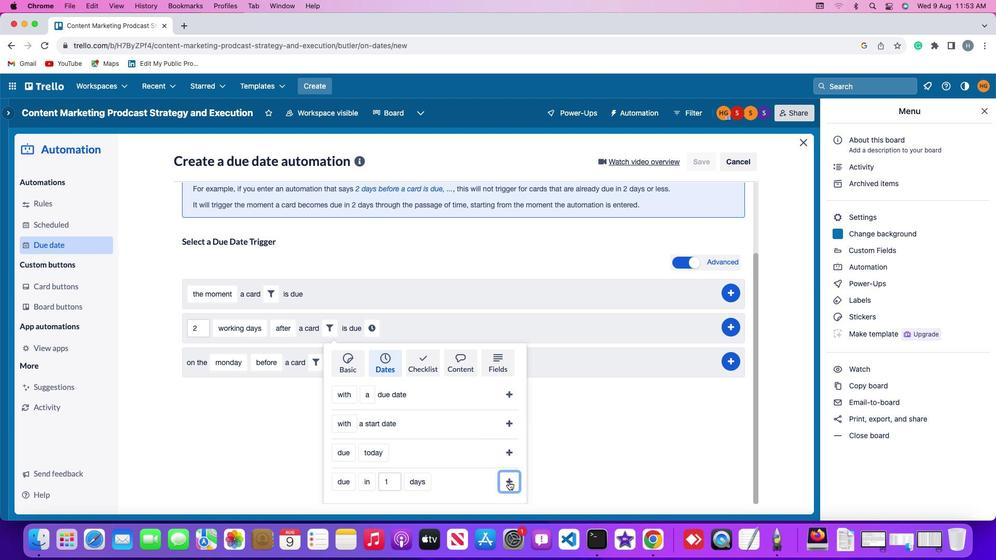 
Action: Mouse pressed left at (509, 482)
Screenshot: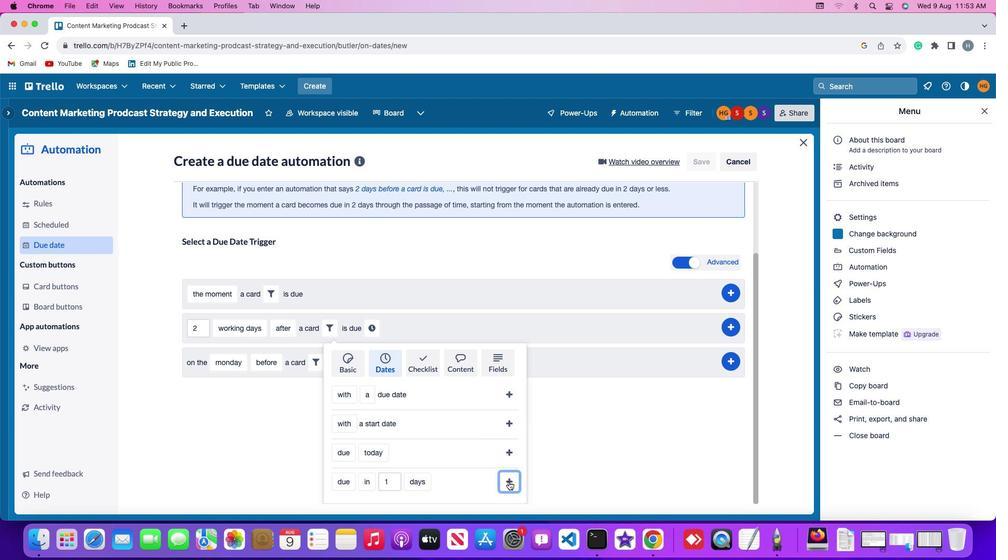 
Action: Mouse moved to (445, 418)
Screenshot: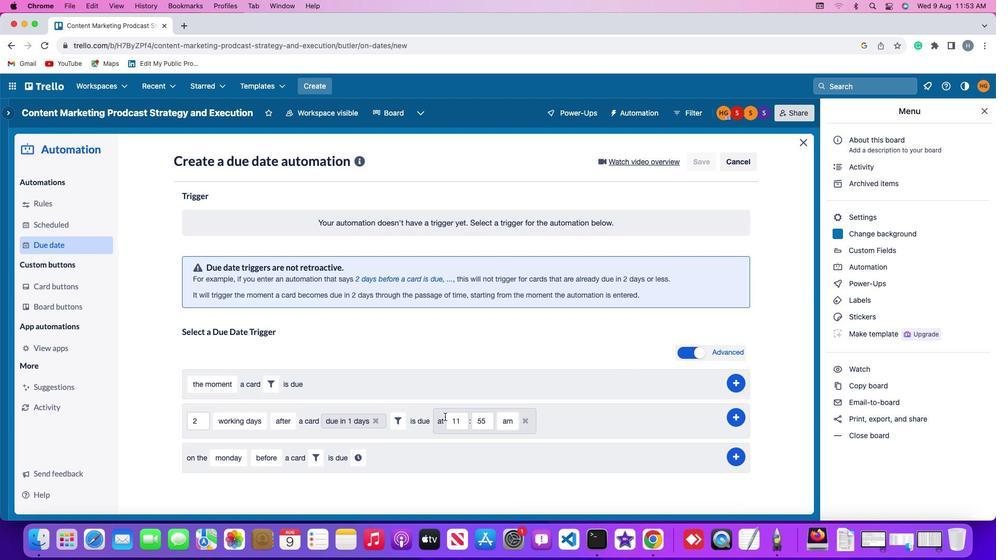 
Action: Mouse pressed left at (445, 418)
Screenshot: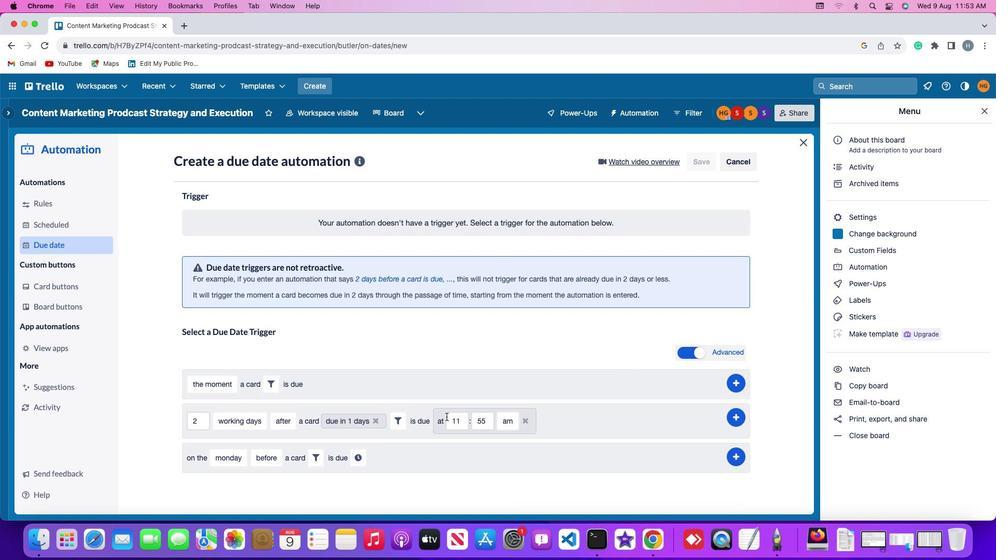 
Action: Mouse moved to (461, 421)
Screenshot: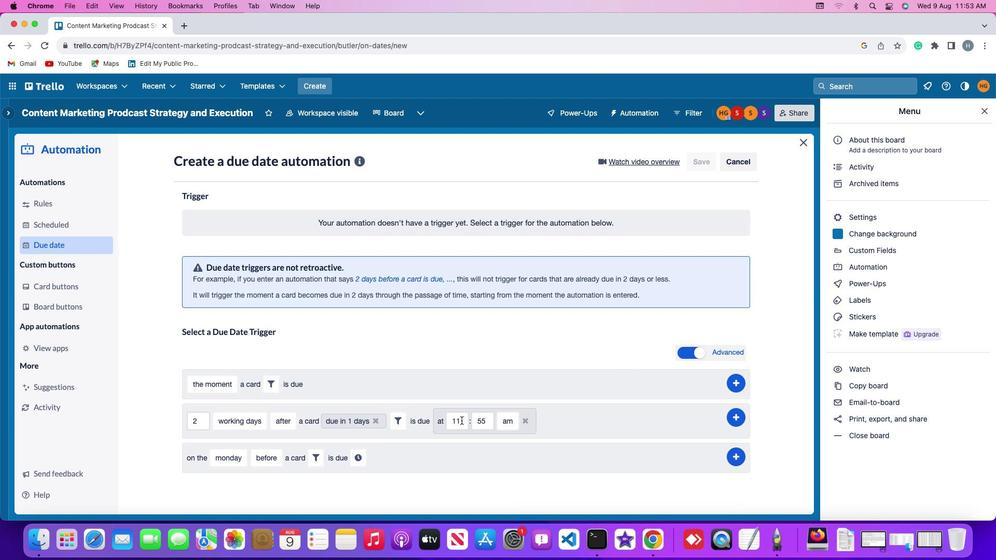 
Action: Mouse pressed left at (461, 421)
Screenshot: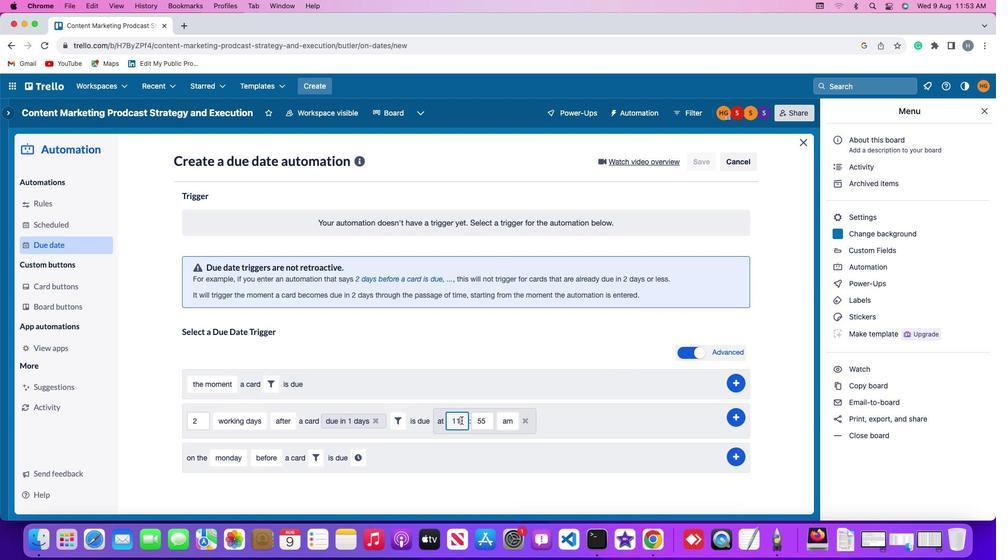 
Action: Key pressed Key.backspaceKey.backspace
Screenshot: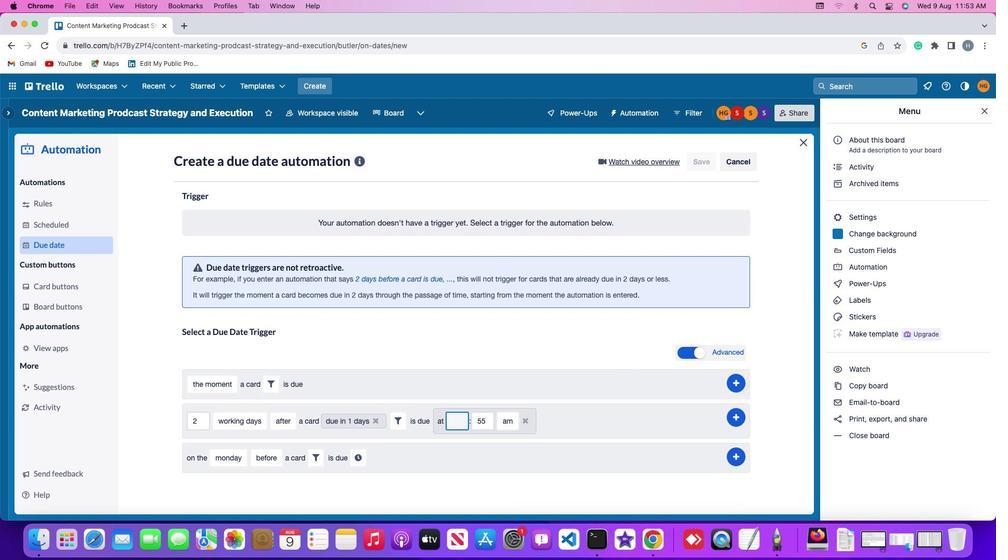 
Action: Mouse moved to (462, 420)
Screenshot: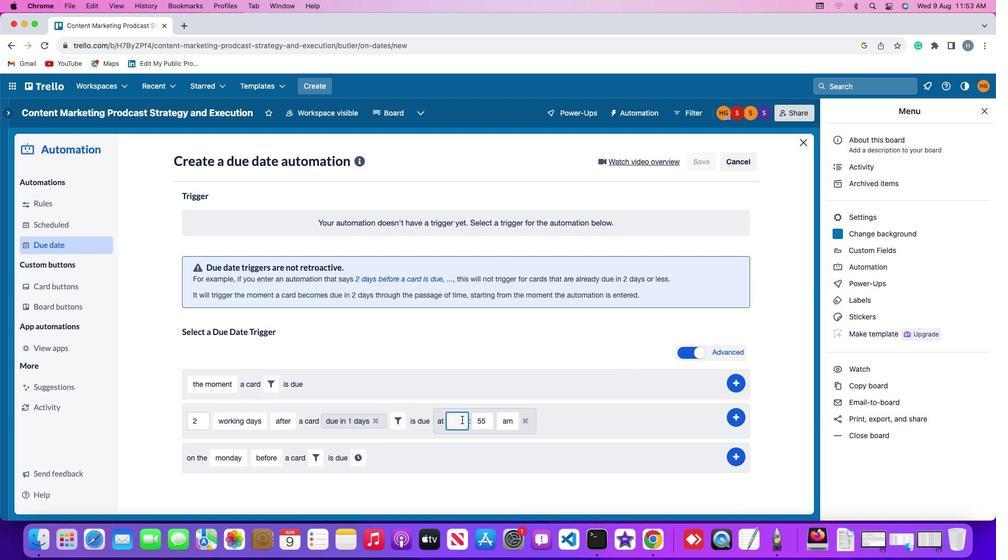 
Action: Key pressed '1''1'
Screenshot: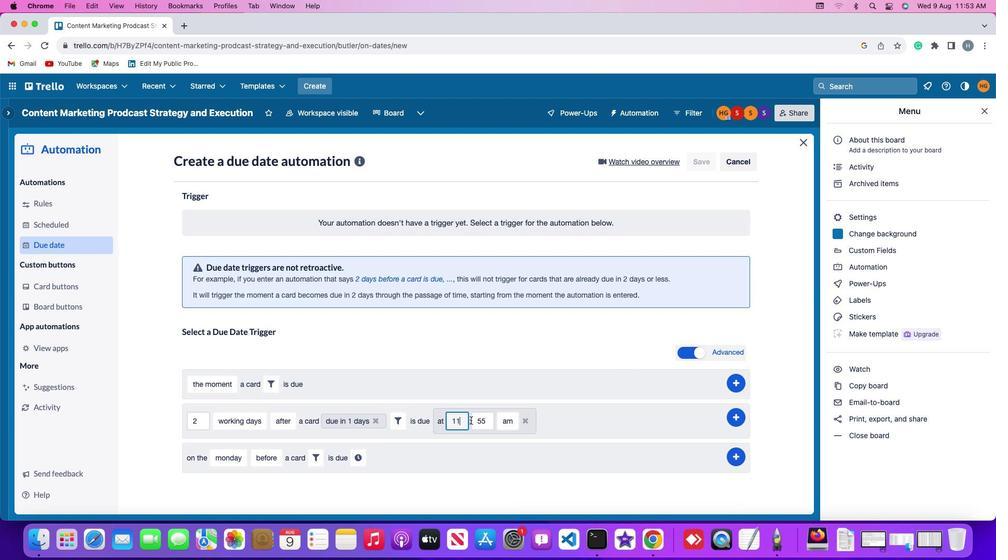 
Action: Mouse moved to (486, 421)
Screenshot: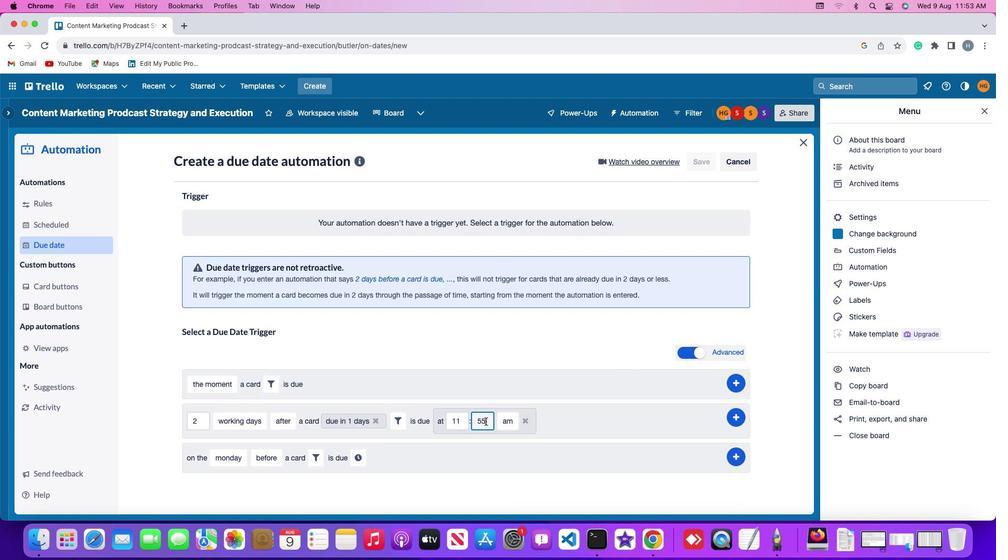
Action: Mouse pressed left at (486, 421)
Screenshot: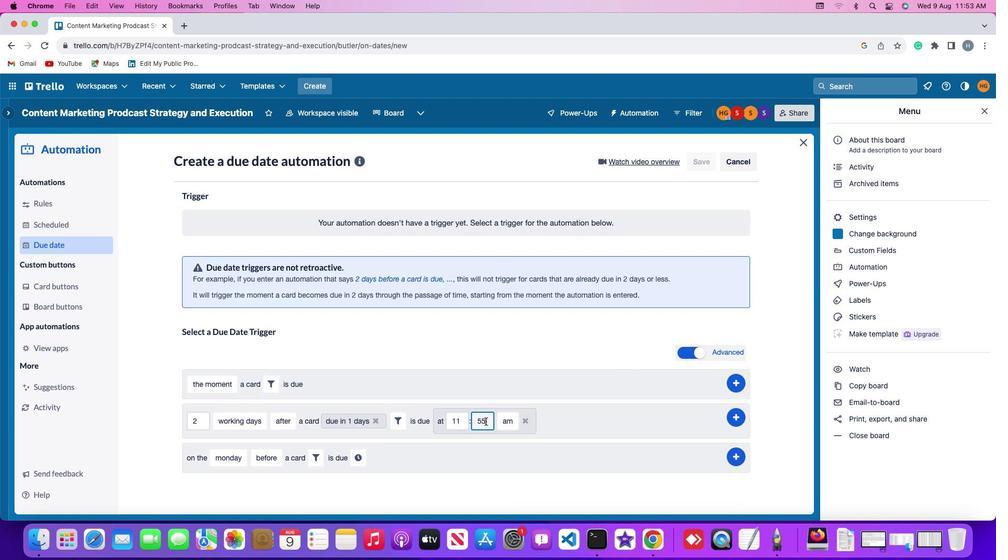 
Action: Mouse moved to (486, 421)
Screenshot: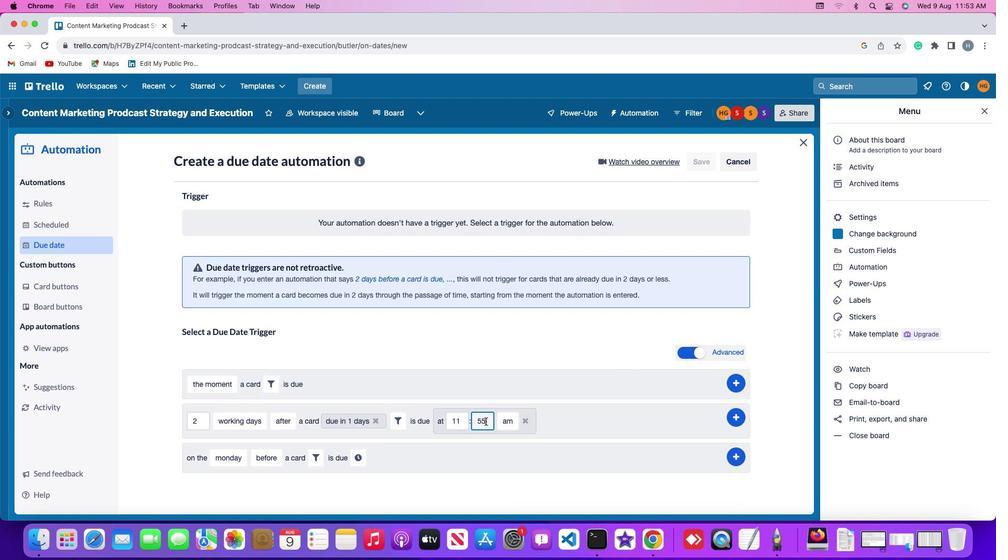 
Action: Key pressed Key.backspaceKey.backspace'0''0'
Screenshot: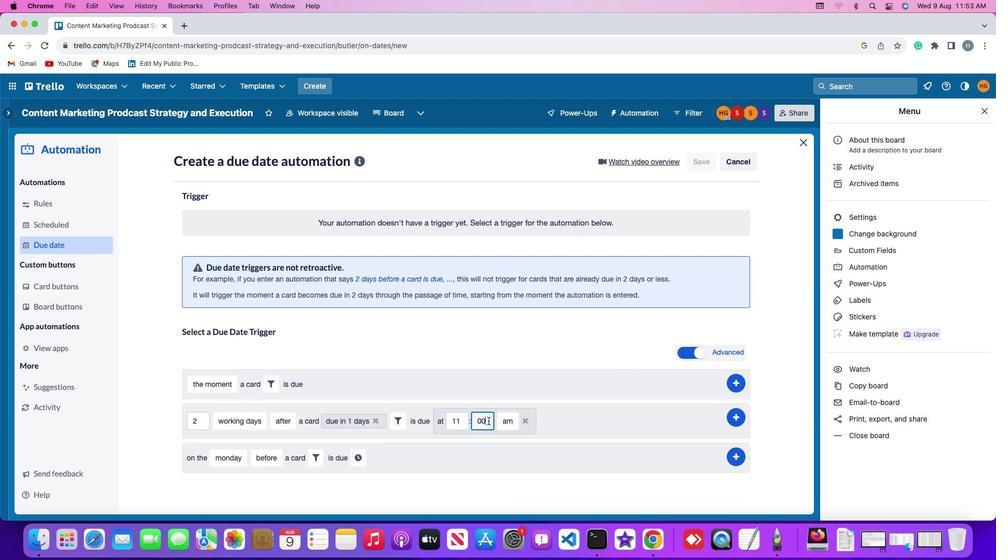 
Action: Mouse moved to (509, 421)
Screenshot: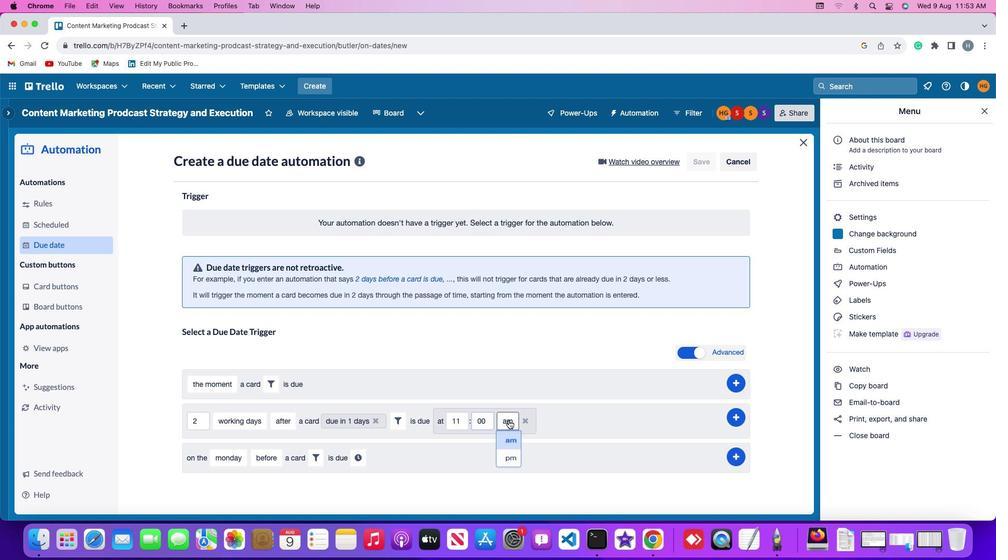 
Action: Mouse pressed left at (509, 421)
Screenshot: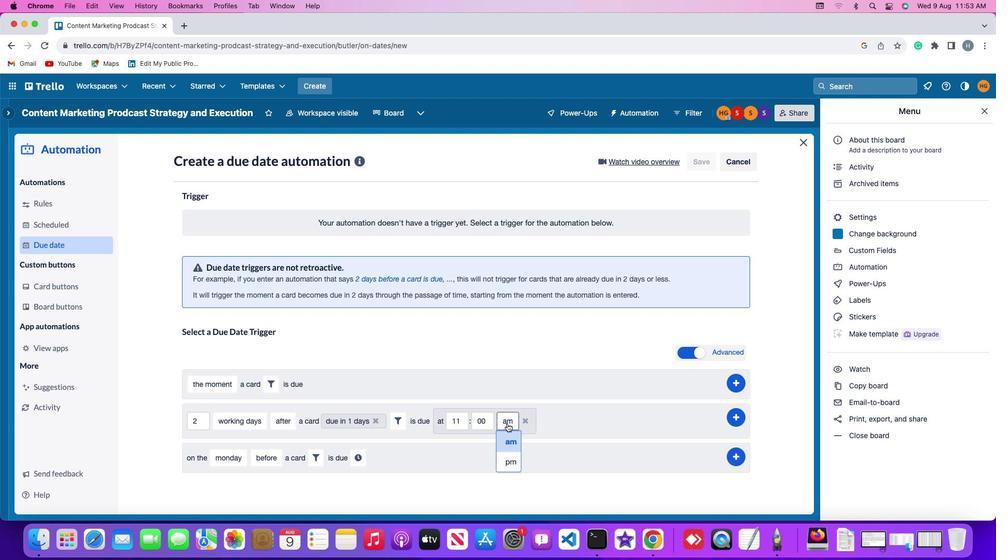 
Action: Mouse moved to (507, 440)
Screenshot: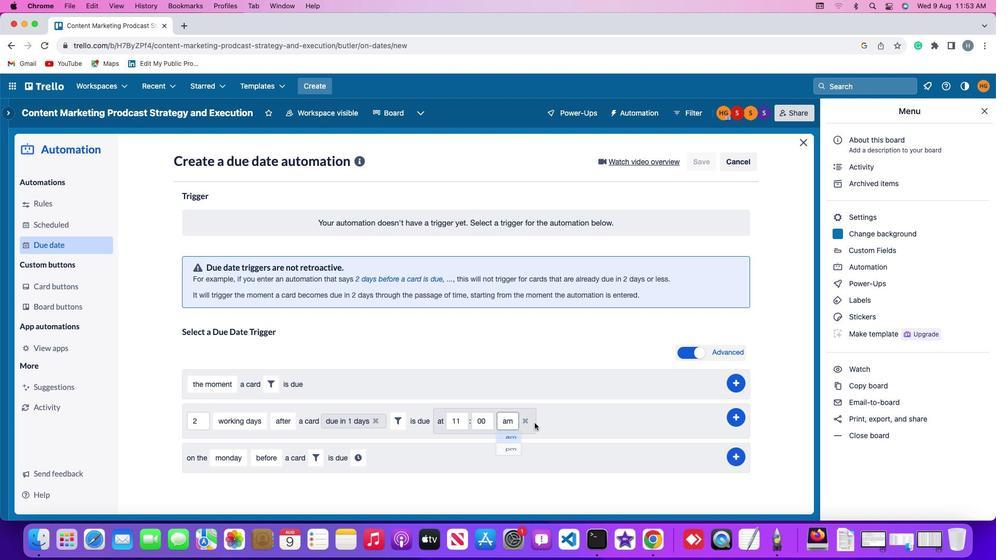 
Action: Mouse pressed left at (507, 440)
Screenshot: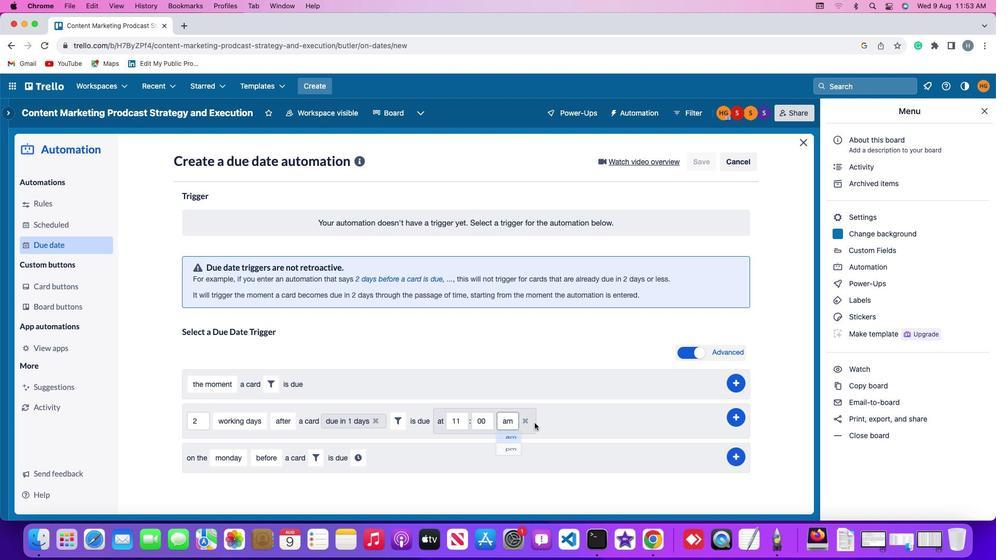 
Action: Mouse moved to (738, 417)
Screenshot: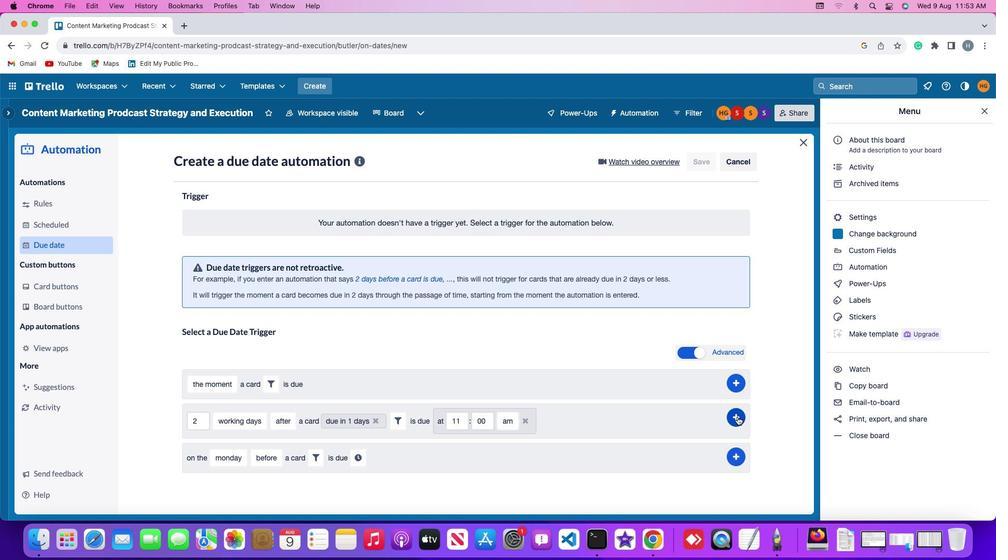 
Action: Mouse pressed left at (738, 417)
Screenshot: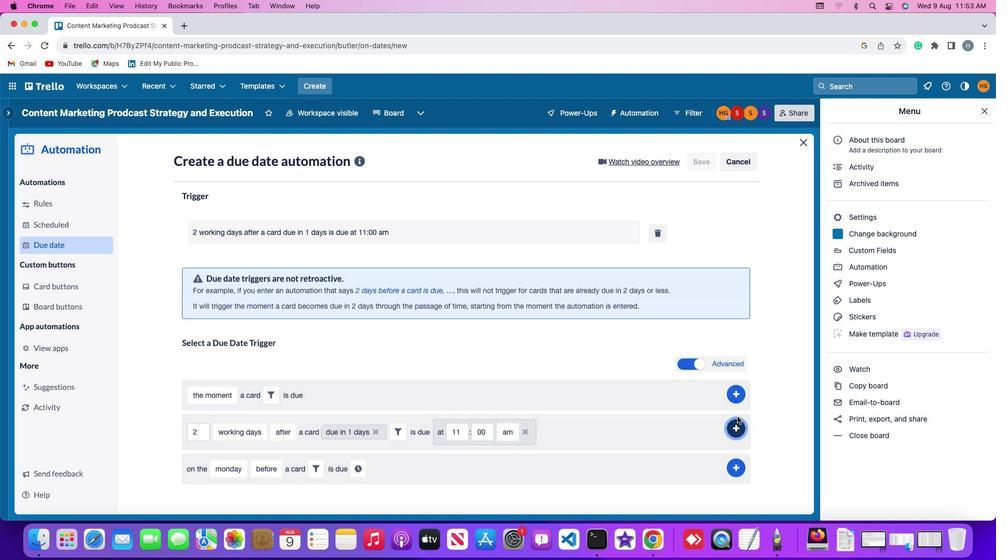 
Action: Mouse moved to (763, 308)
Screenshot: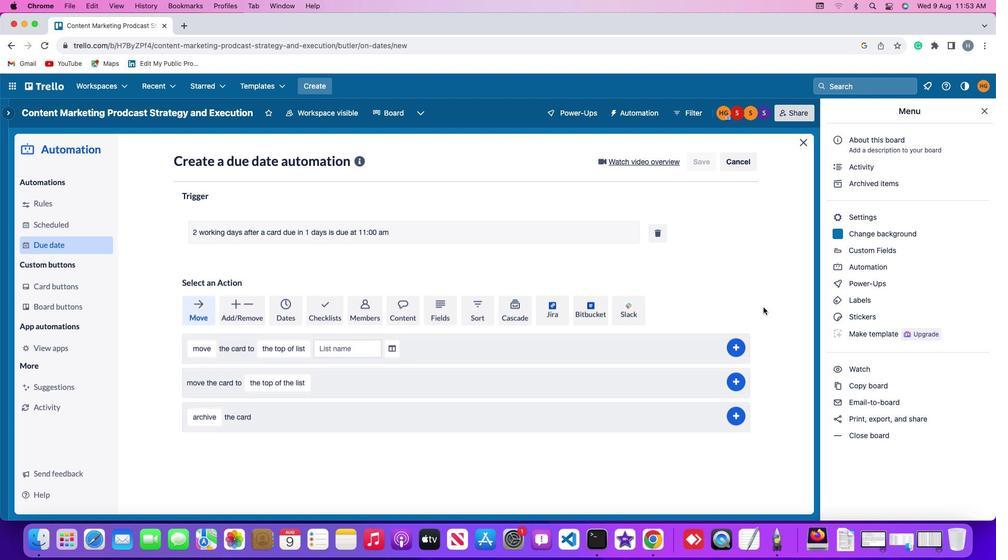 
